 Task: Add a signature Haven Turner containing Have a great Thanksgiving Day, Haven Turner to email address softage.8@softage.net and add a label Cycling
Action: Mouse moved to (1166, 60)
Screenshot: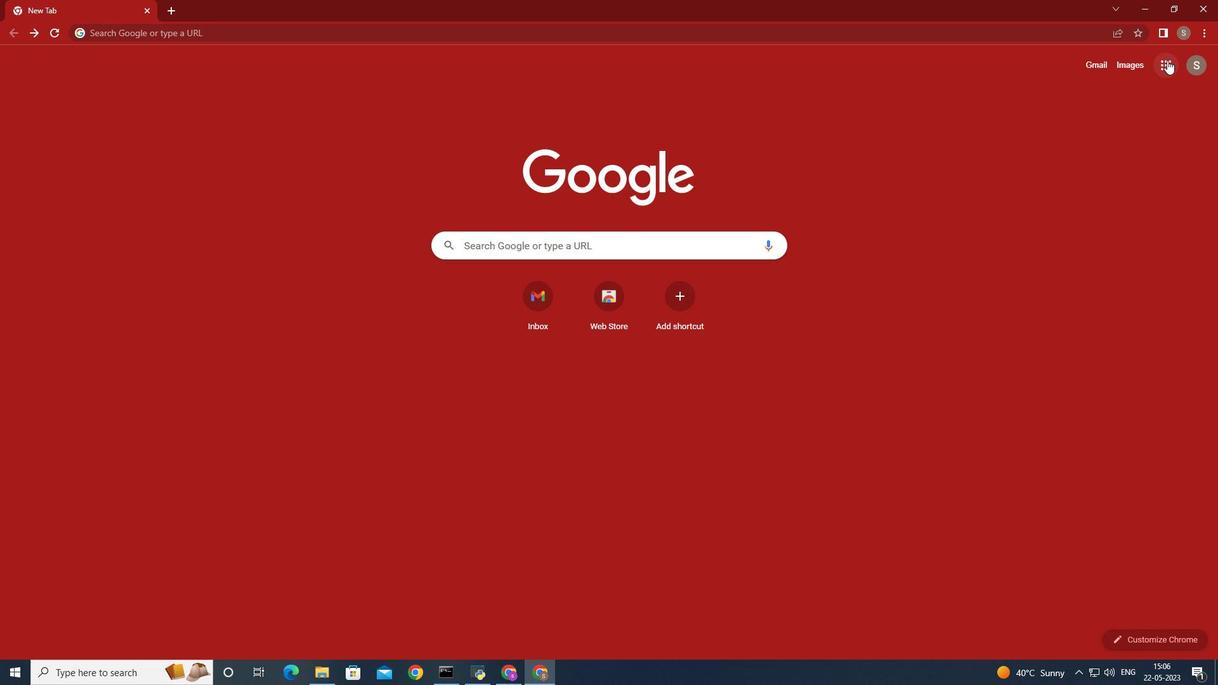 
Action: Mouse pressed left at (1166, 60)
Screenshot: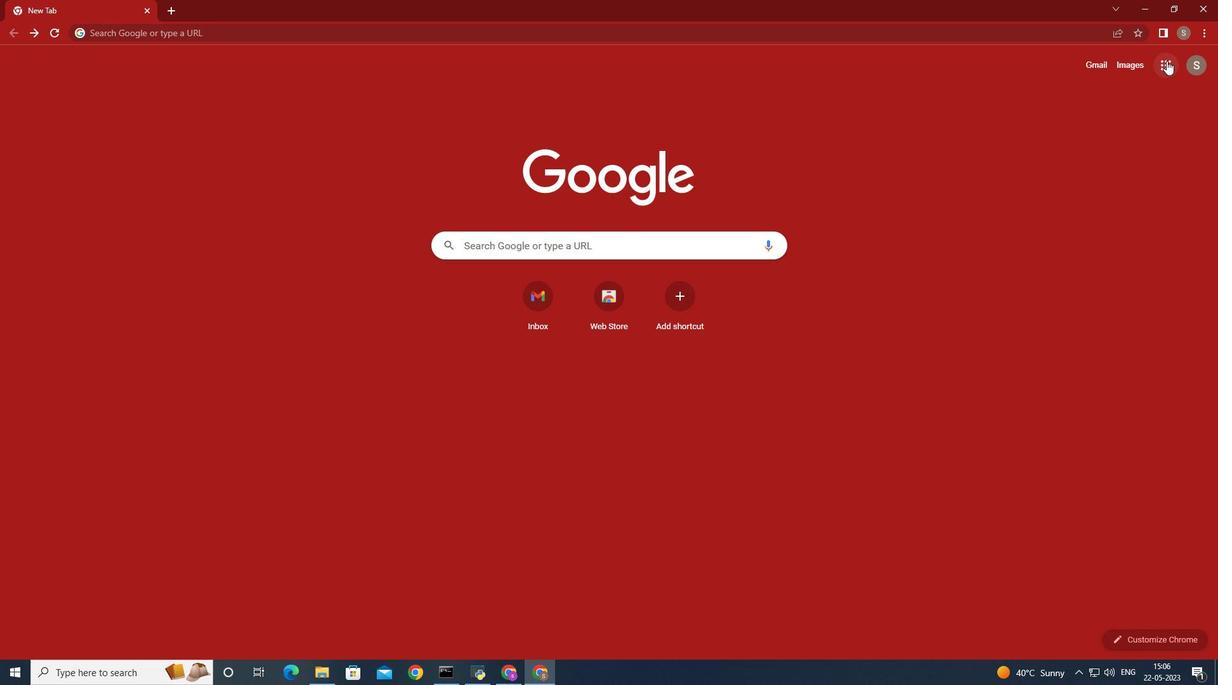 
Action: Mouse moved to (1118, 134)
Screenshot: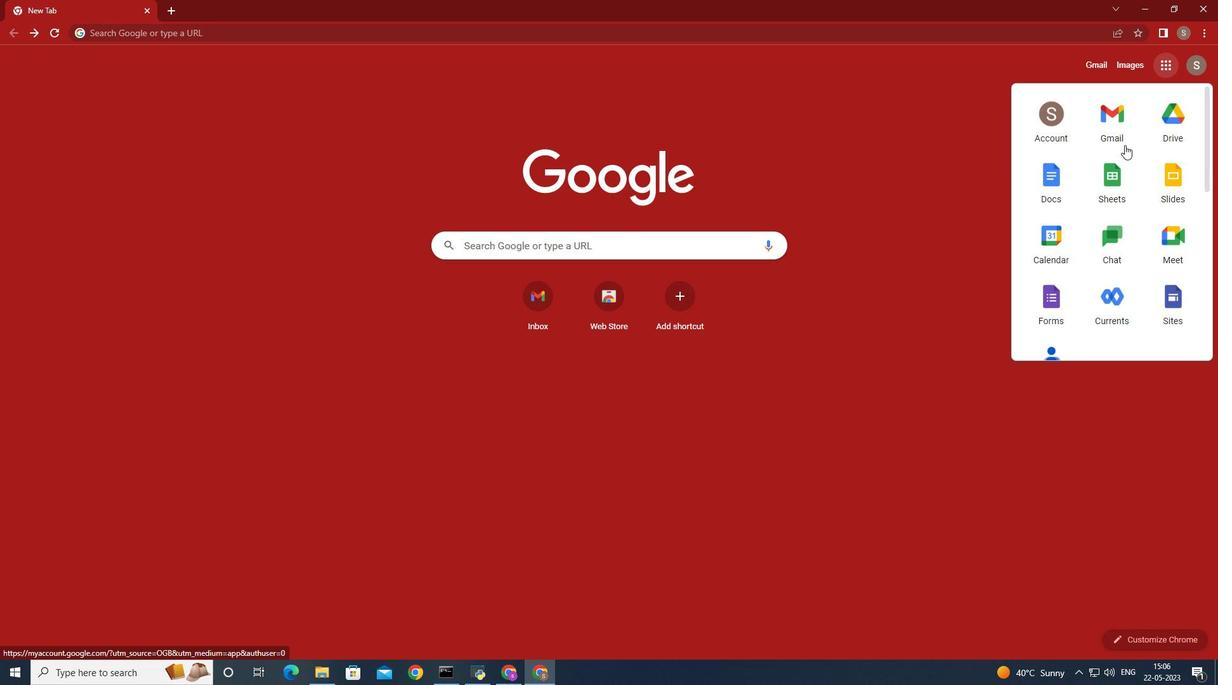 
Action: Mouse pressed left at (1118, 134)
Screenshot: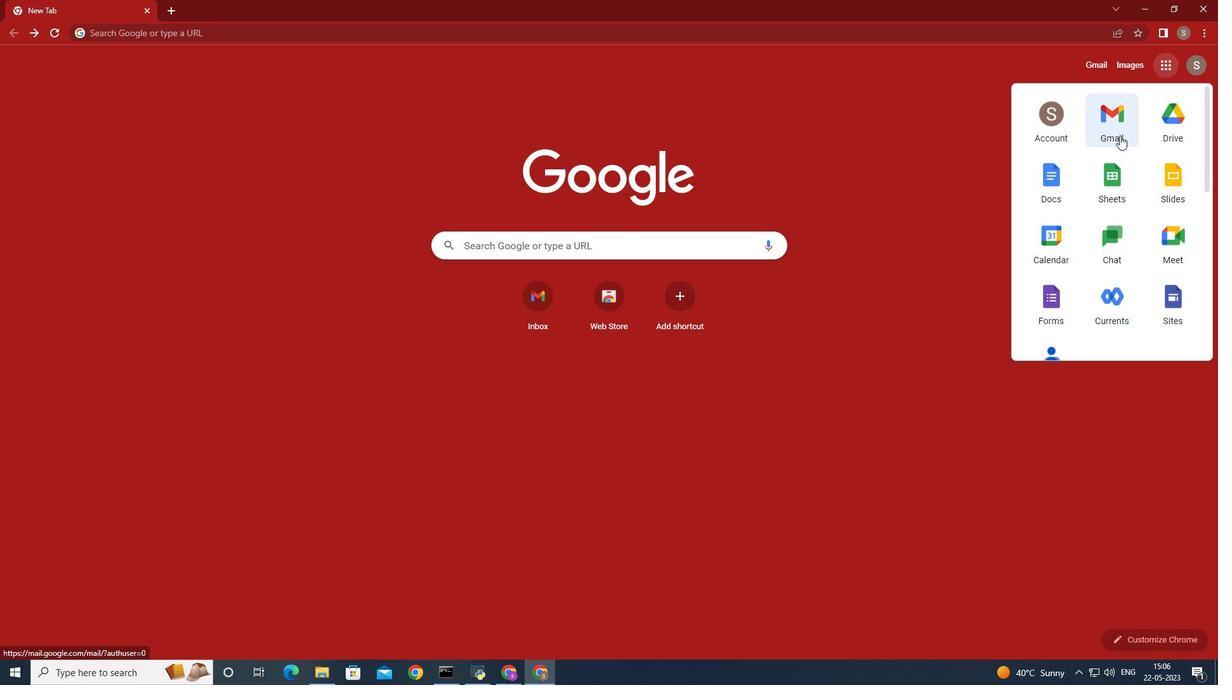 
Action: Mouse moved to (1079, 92)
Screenshot: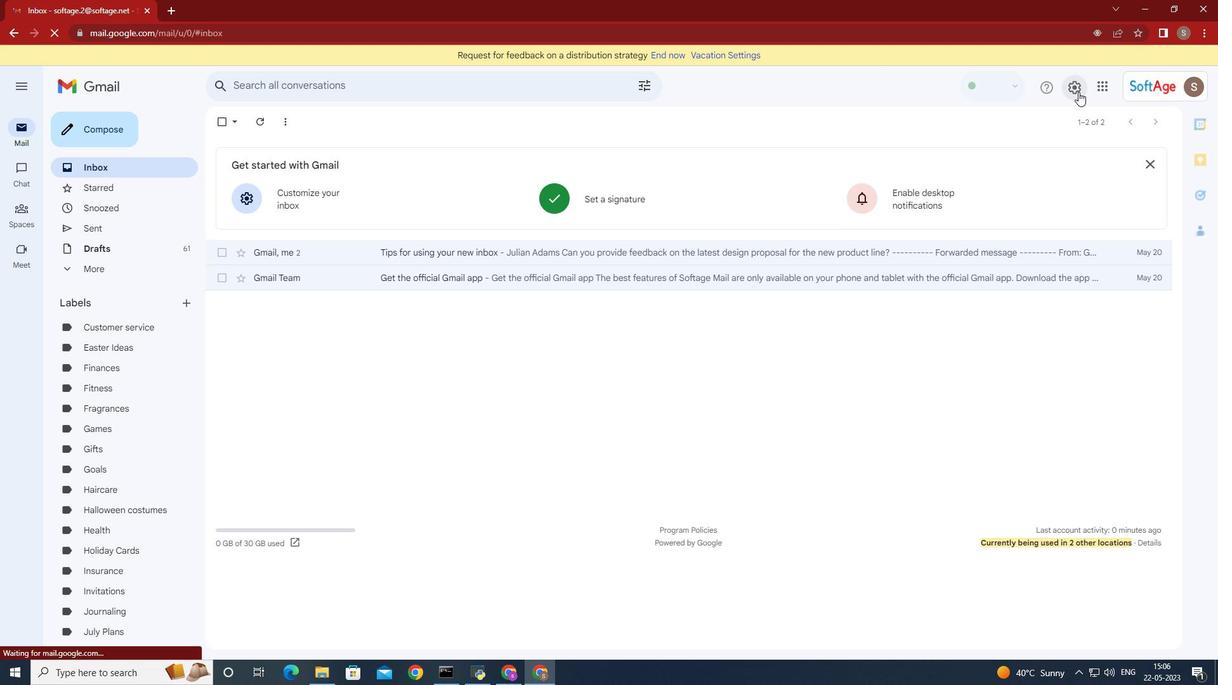 
Action: Mouse pressed left at (1079, 92)
Screenshot: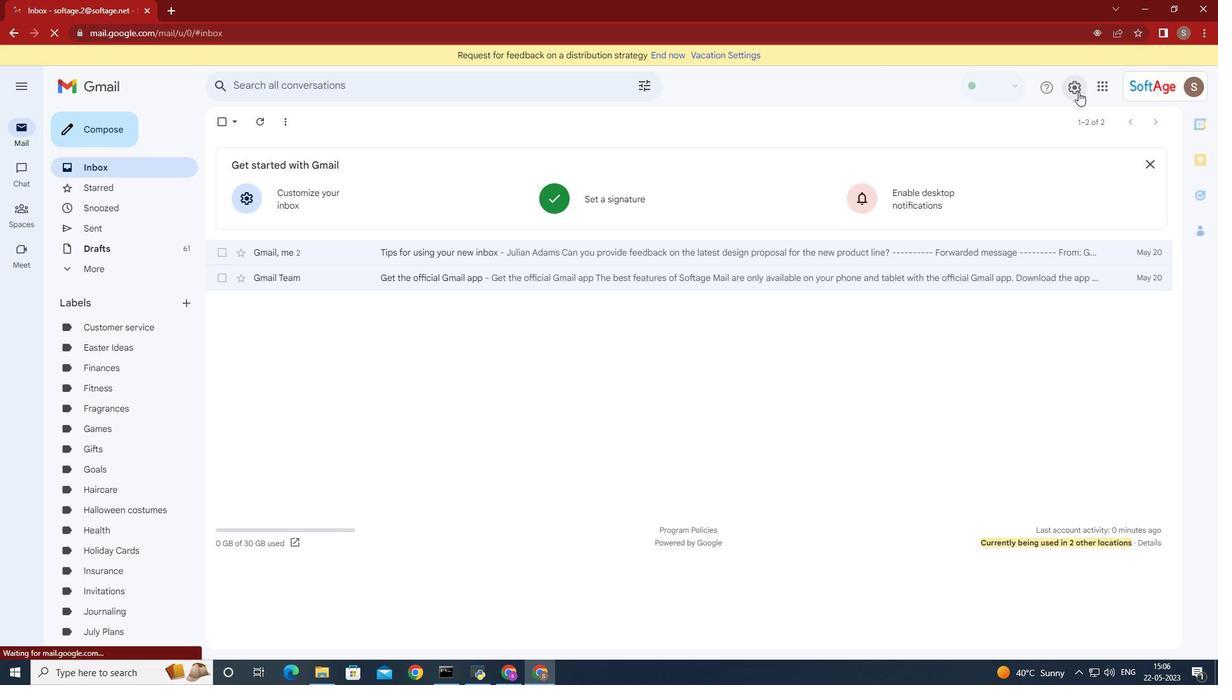 
Action: Mouse moved to (1098, 153)
Screenshot: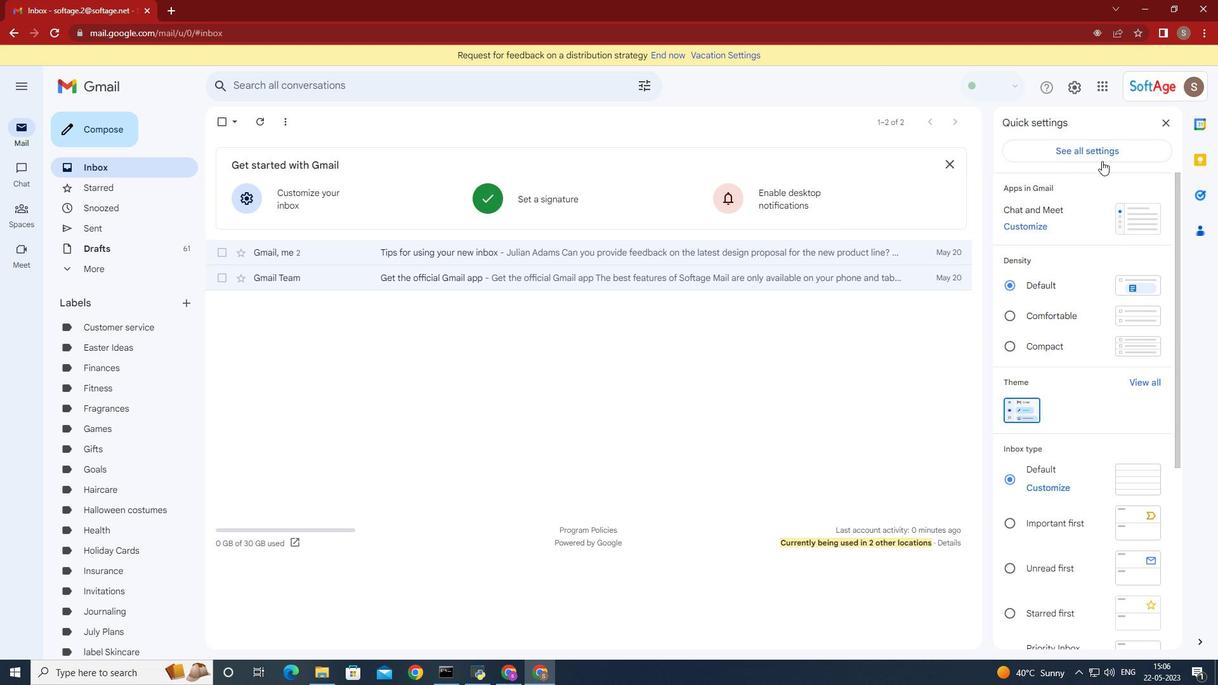 
Action: Mouse pressed left at (1098, 153)
Screenshot: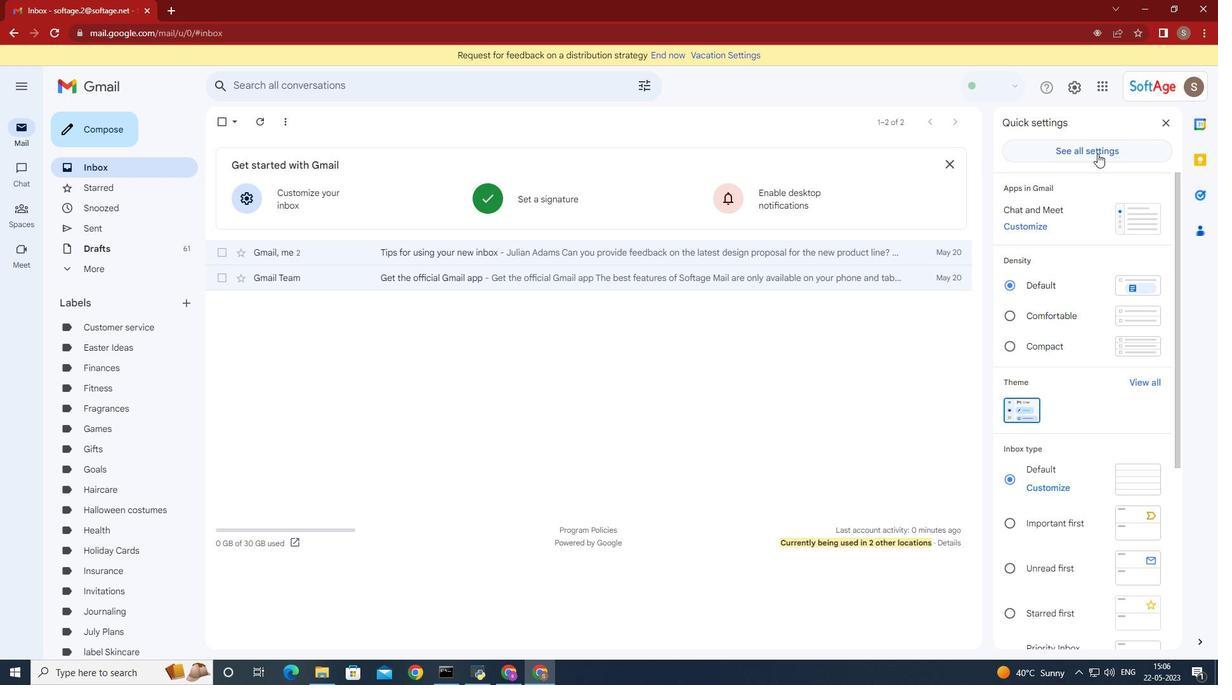 
Action: Mouse moved to (790, 234)
Screenshot: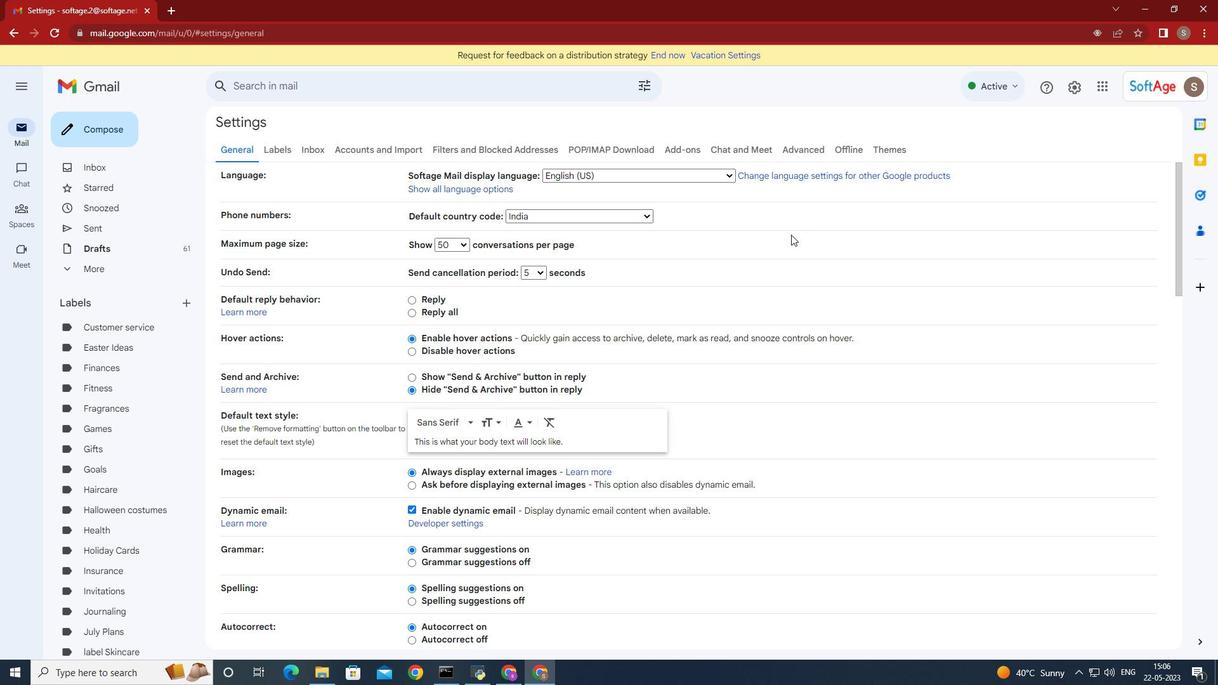 
Action: Mouse scrolled (790, 234) with delta (0, 0)
Screenshot: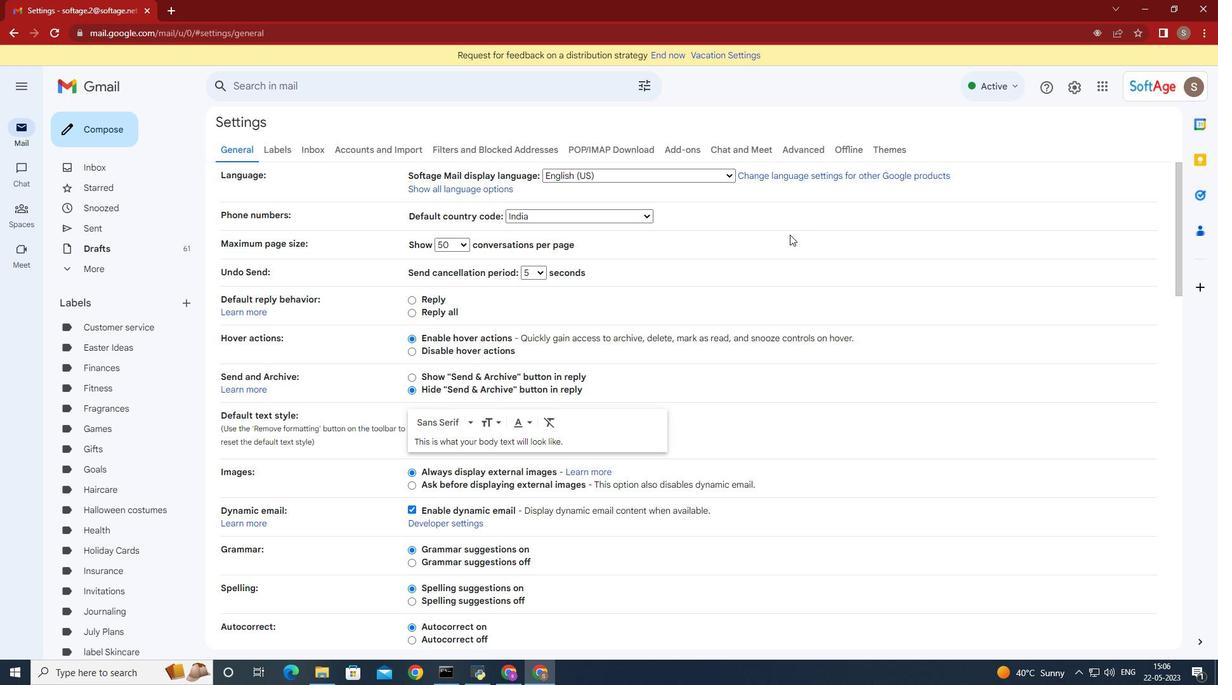 
Action: Mouse scrolled (790, 234) with delta (0, 0)
Screenshot: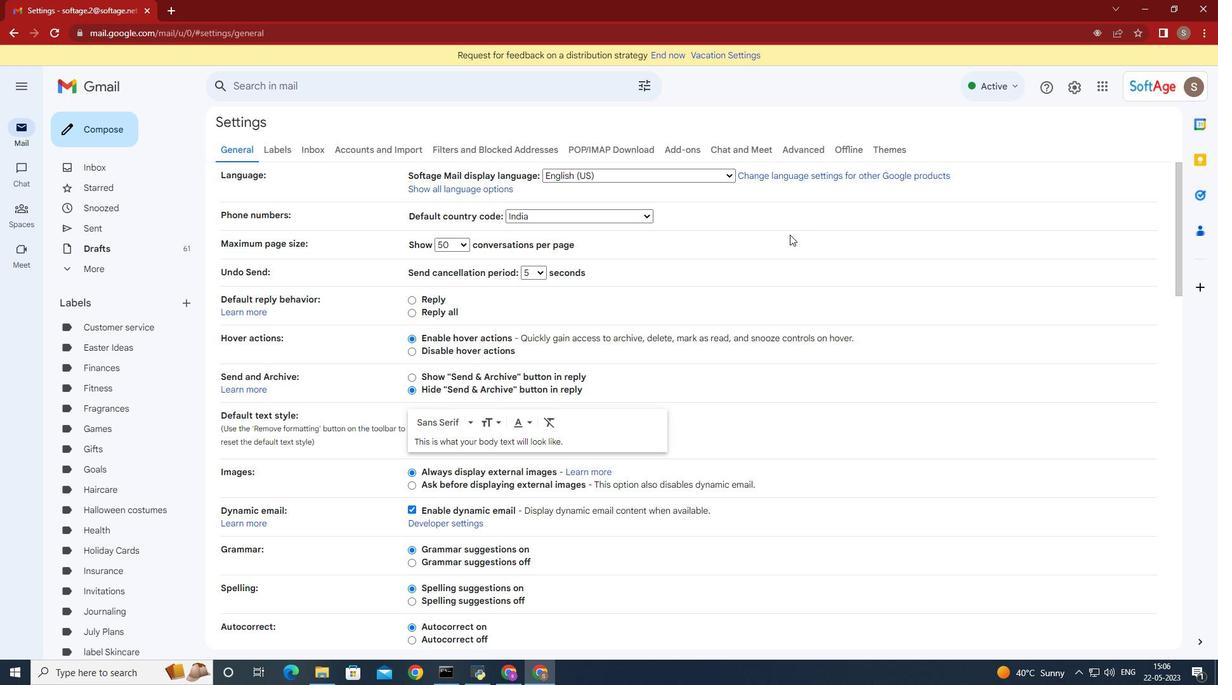 
Action: Mouse scrolled (790, 234) with delta (0, 0)
Screenshot: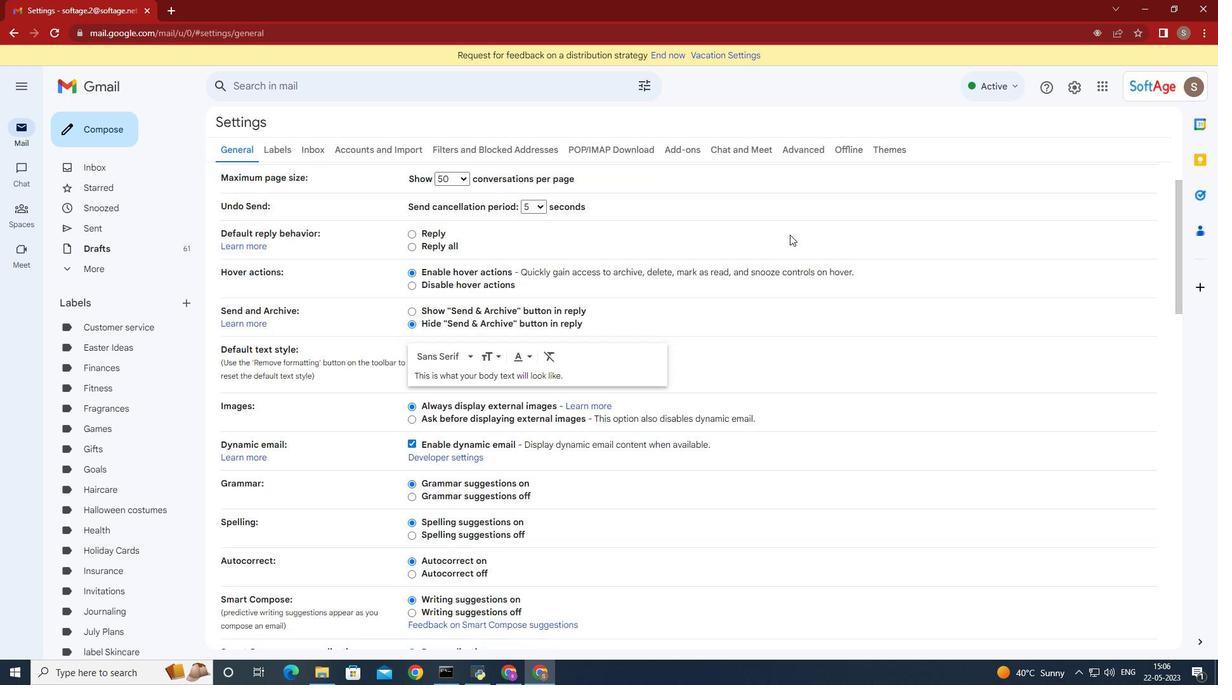 
Action: Mouse scrolled (790, 234) with delta (0, 0)
Screenshot: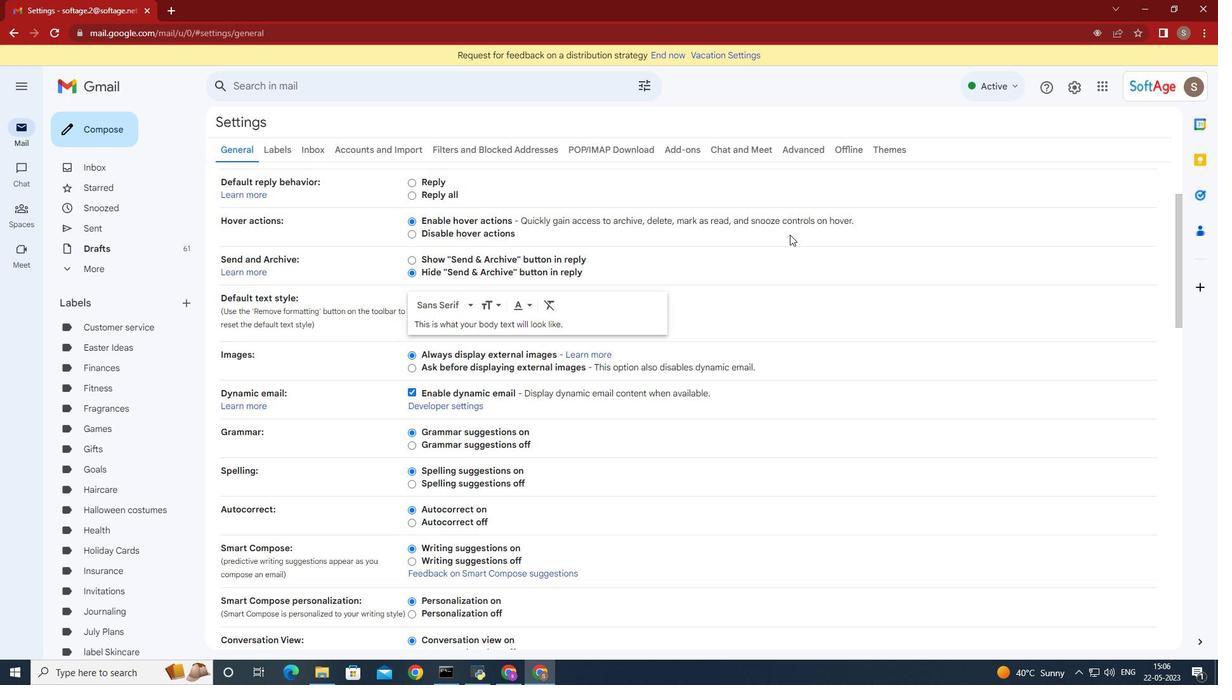 
Action: Mouse scrolled (790, 234) with delta (0, 0)
Screenshot: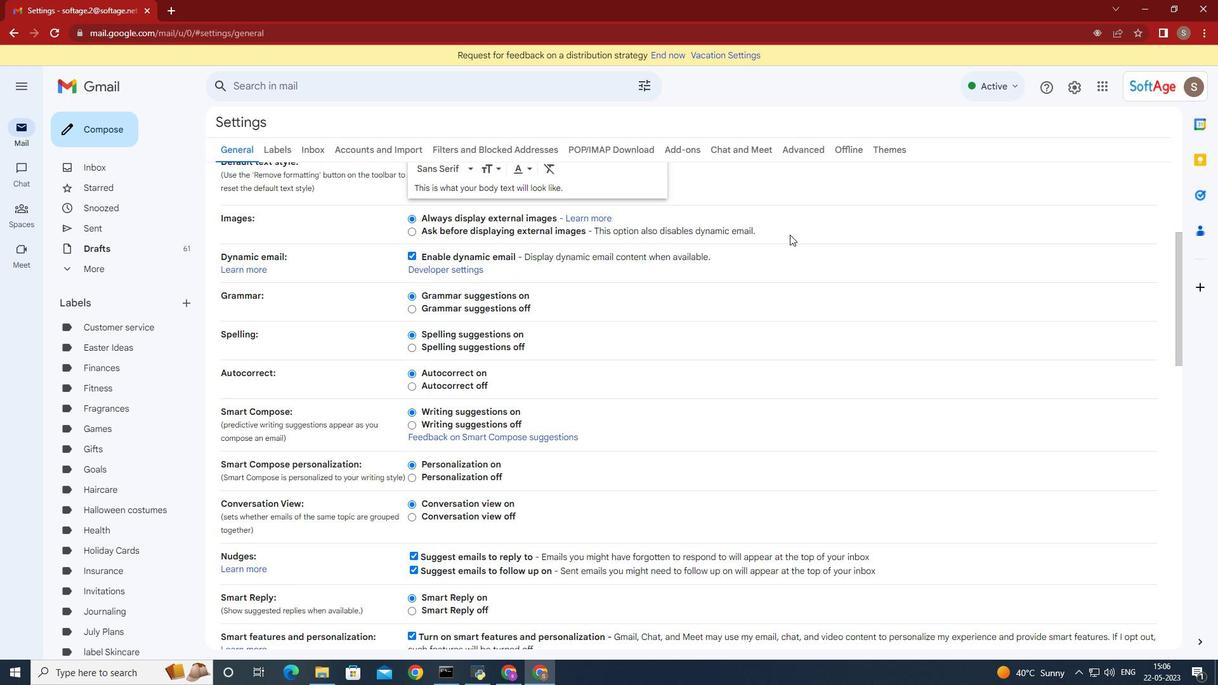 
Action: Mouse scrolled (790, 234) with delta (0, 0)
Screenshot: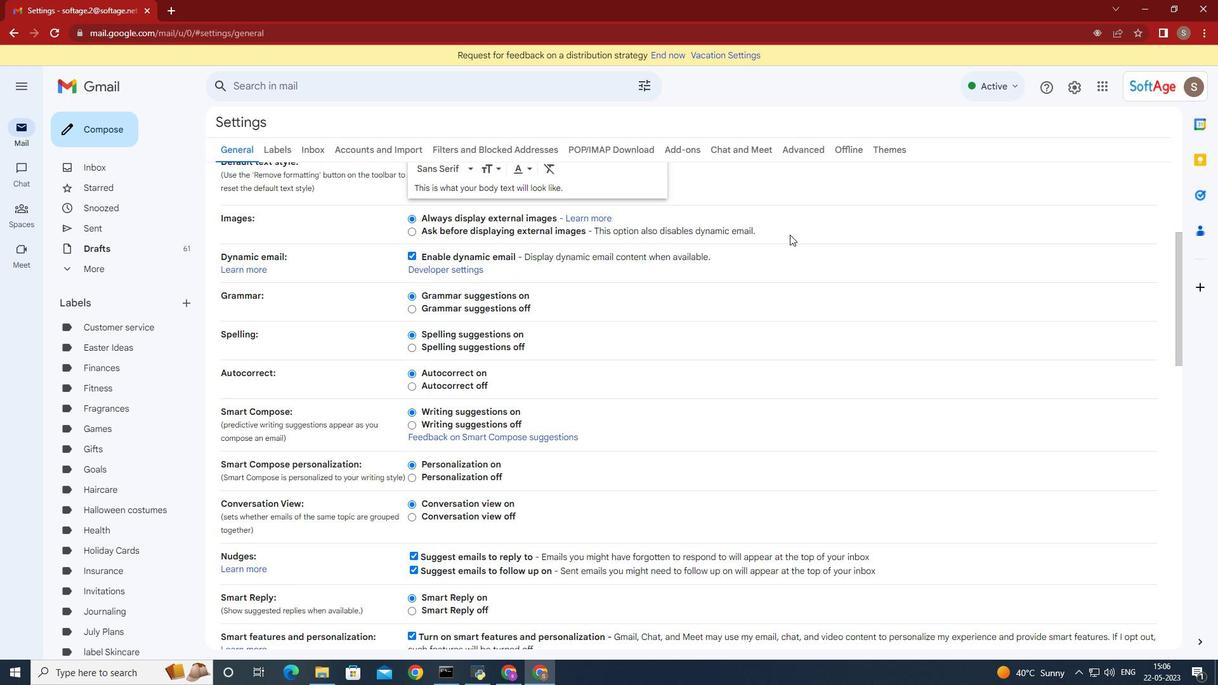 
Action: Mouse scrolled (790, 234) with delta (0, 0)
Screenshot: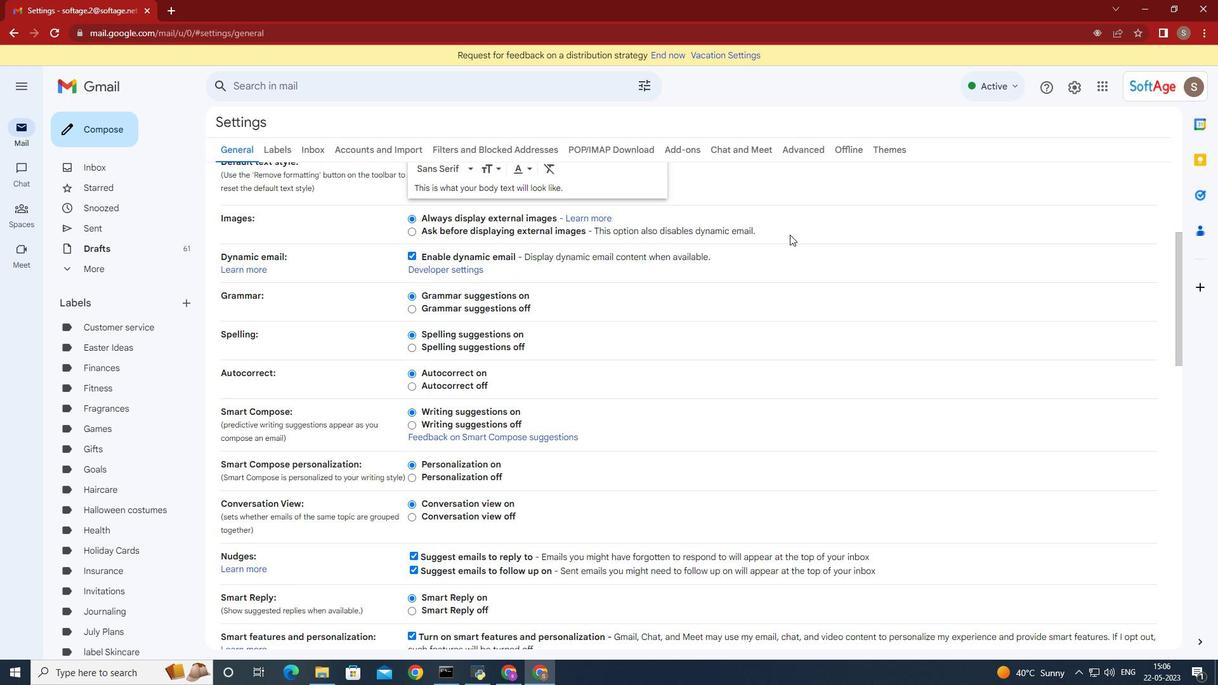 
Action: Mouse scrolled (790, 234) with delta (0, 0)
Screenshot: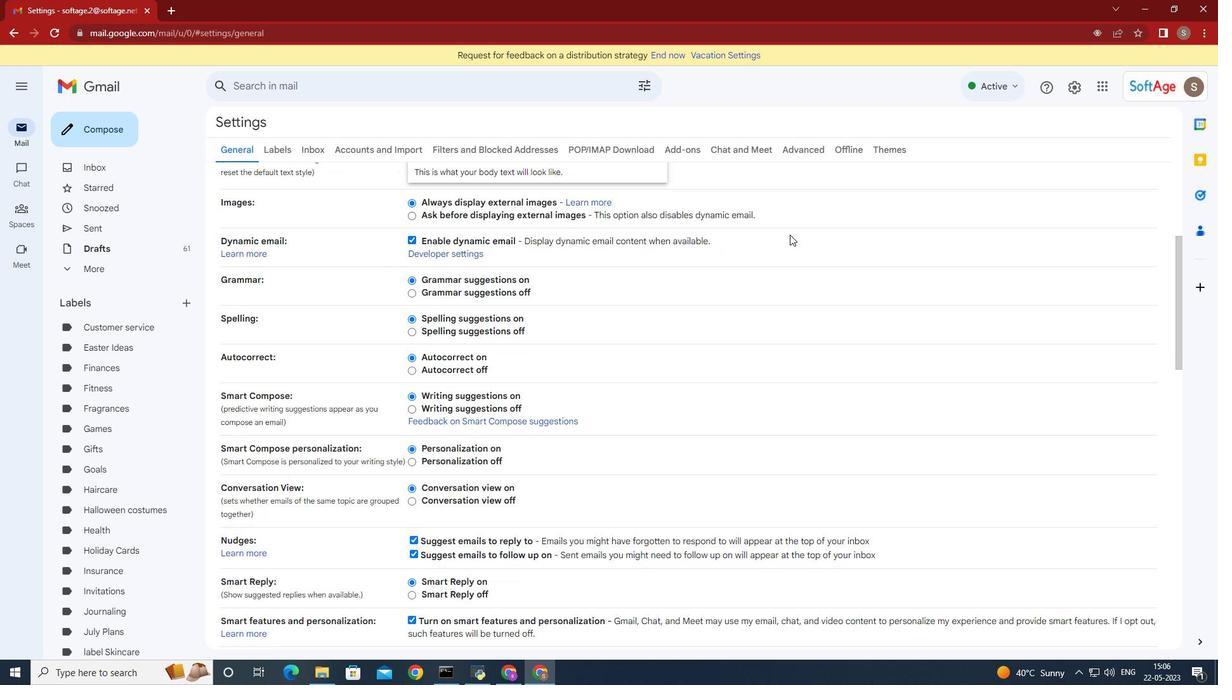 
Action: Mouse scrolled (790, 234) with delta (0, 0)
Screenshot: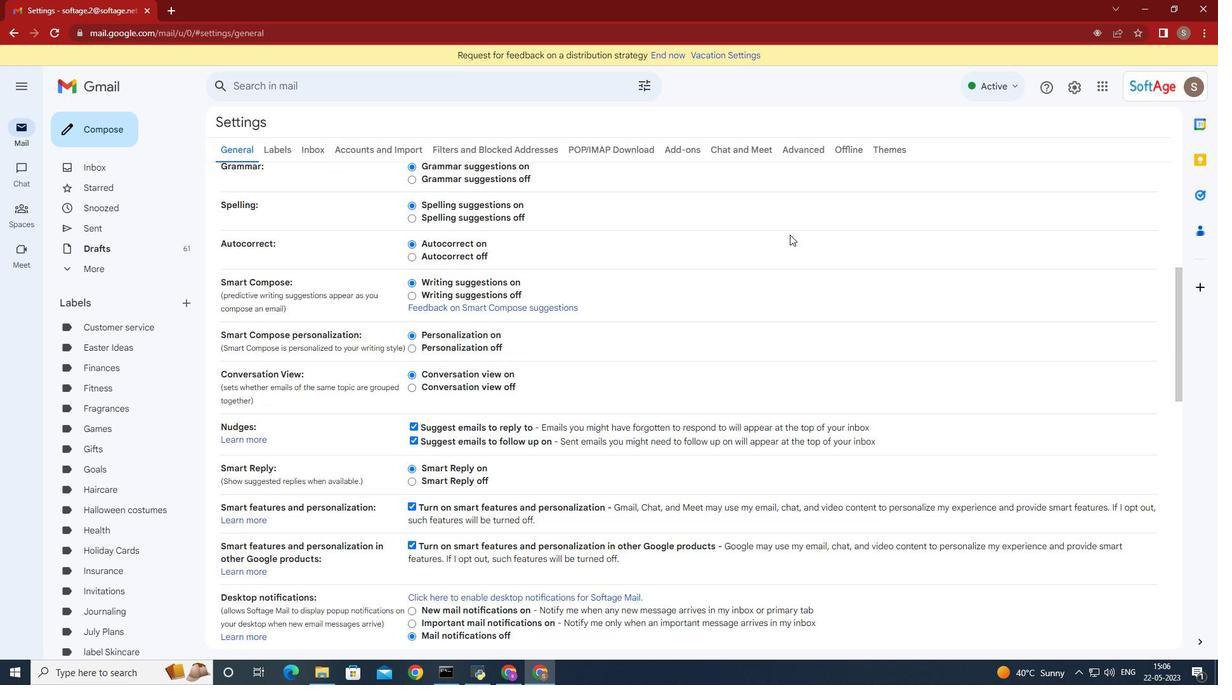 
Action: Mouse scrolled (790, 234) with delta (0, 0)
Screenshot: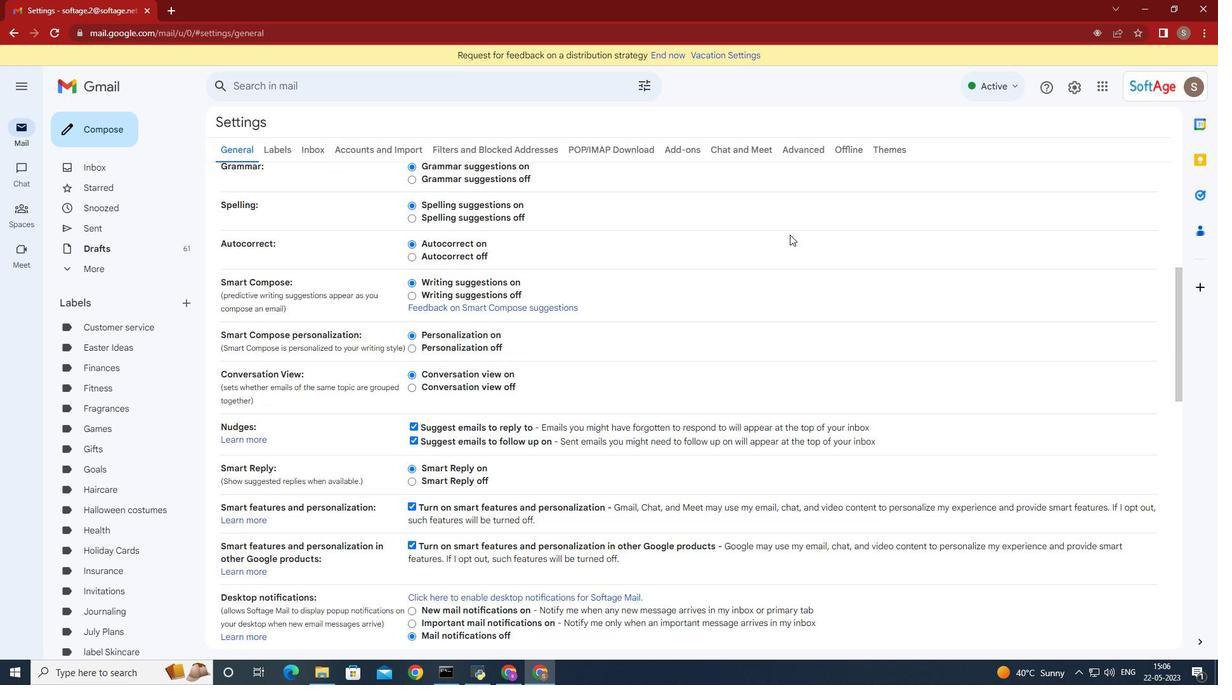 
Action: Mouse scrolled (790, 234) with delta (0, 0)
Screenshot: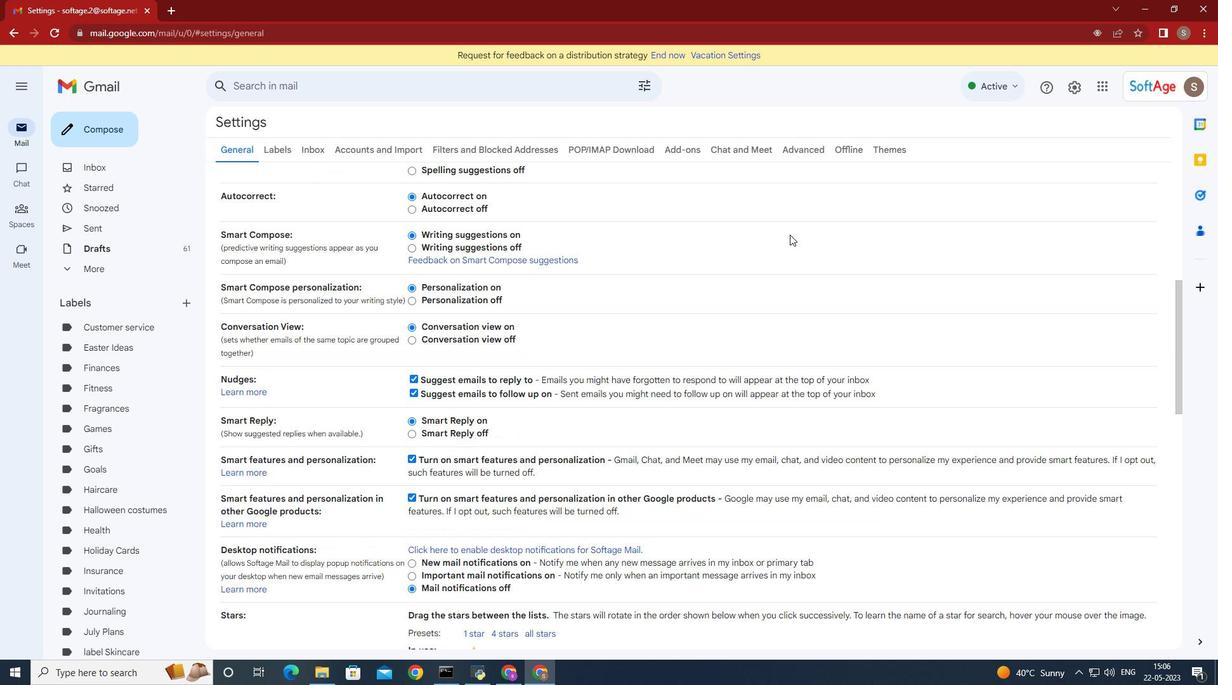 
Action: Mouse moved to (790, 236)
Screenshot: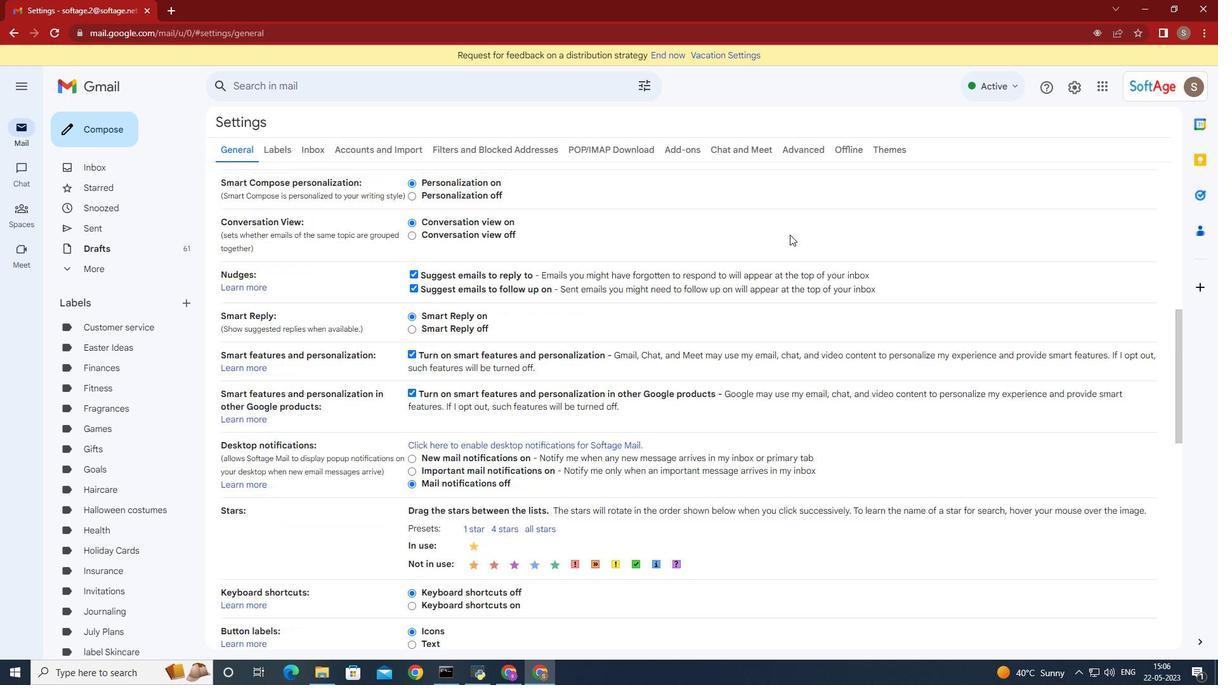 
Action: Mouse scrolled (790, 235) with delta (0, 0)
Screenshot: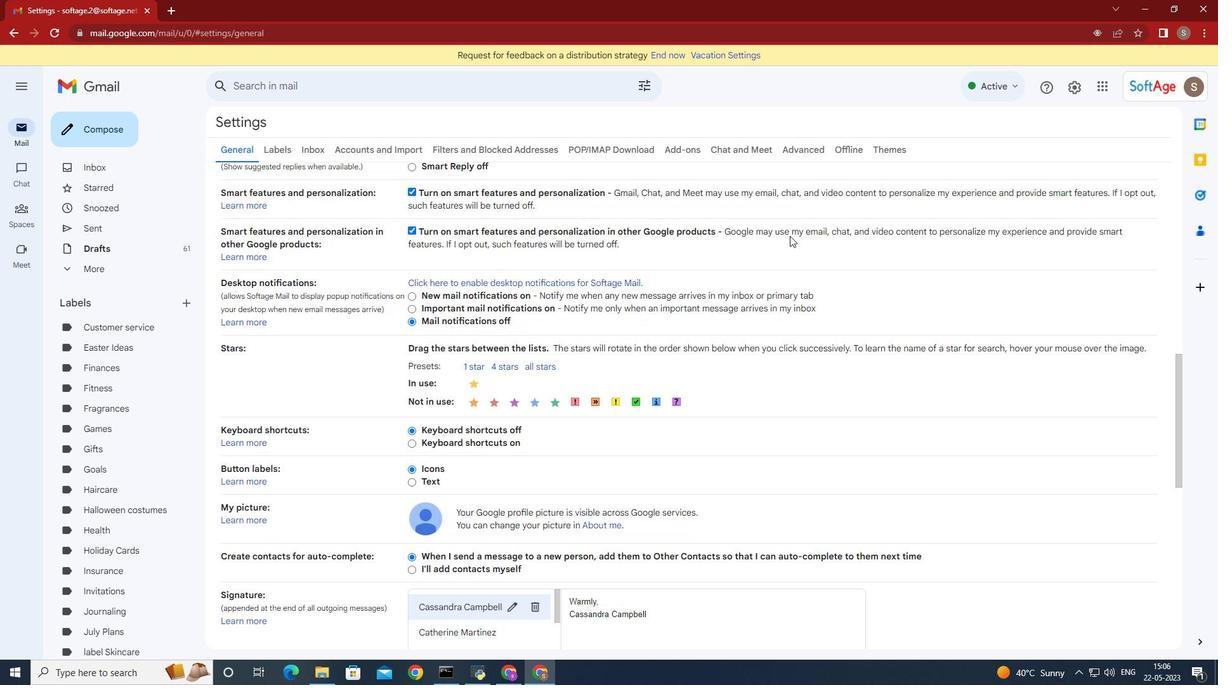 
Action: Mouse scrolled (790, 235) with delta (0, 0)
Screenshot: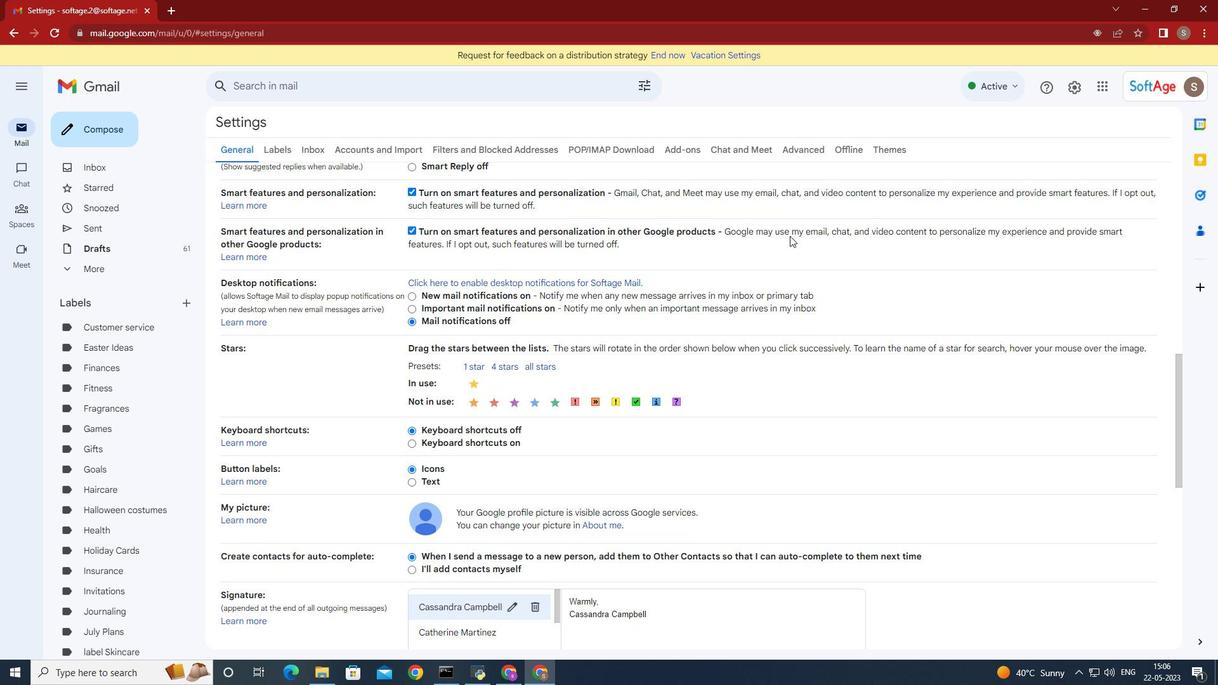 
Action: Mouse scrolled (790, 235) with delta (0, 0)
Screenshot: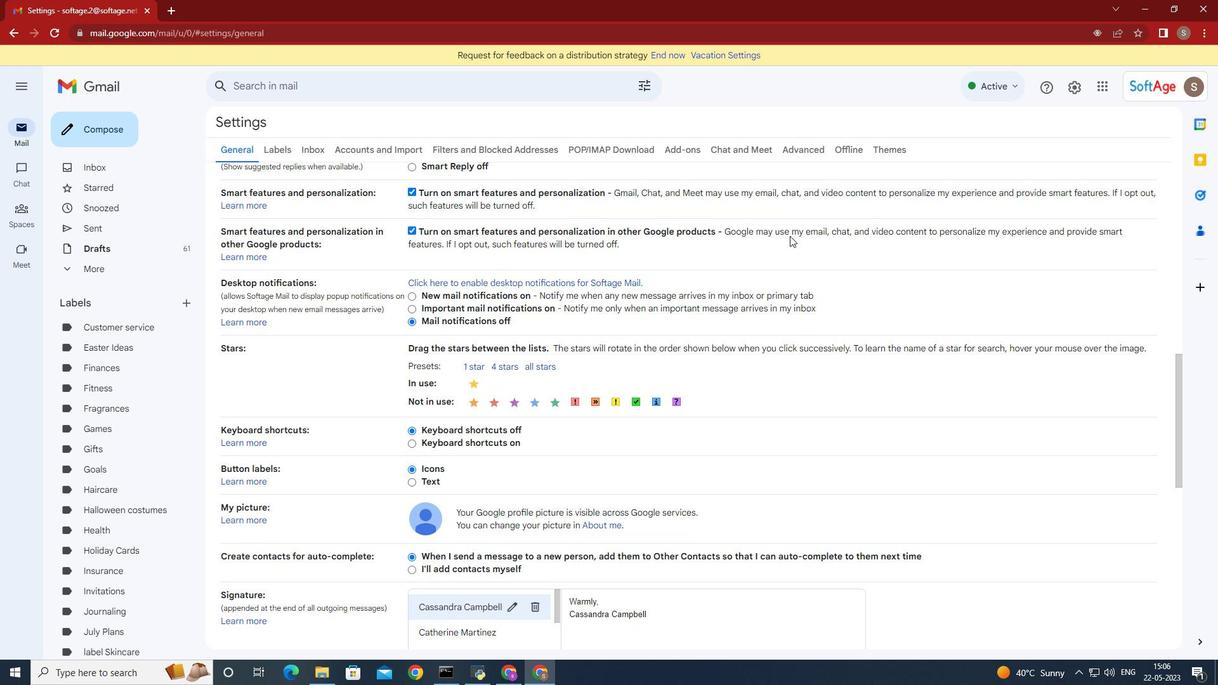 
Action: Mouse scrolled (790, 235) with delta (0, 0)
Screenshot: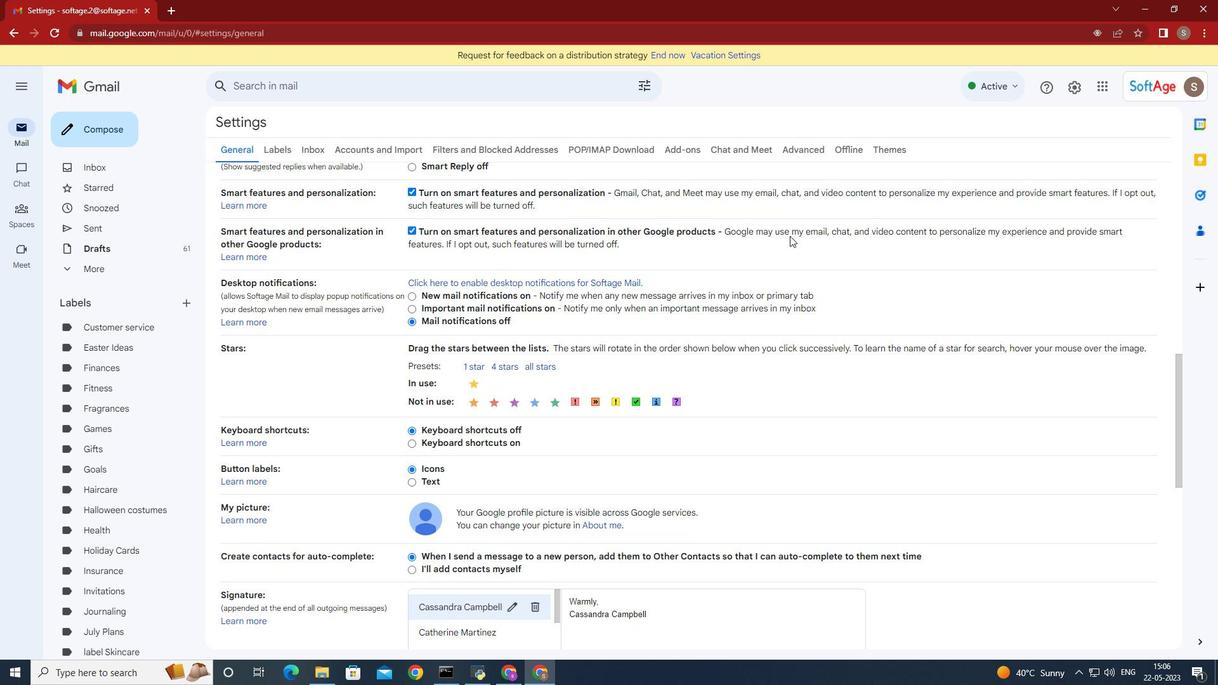 
Action: Mouse scrolled (790, 235) with delta (0, 0)
Screenshot: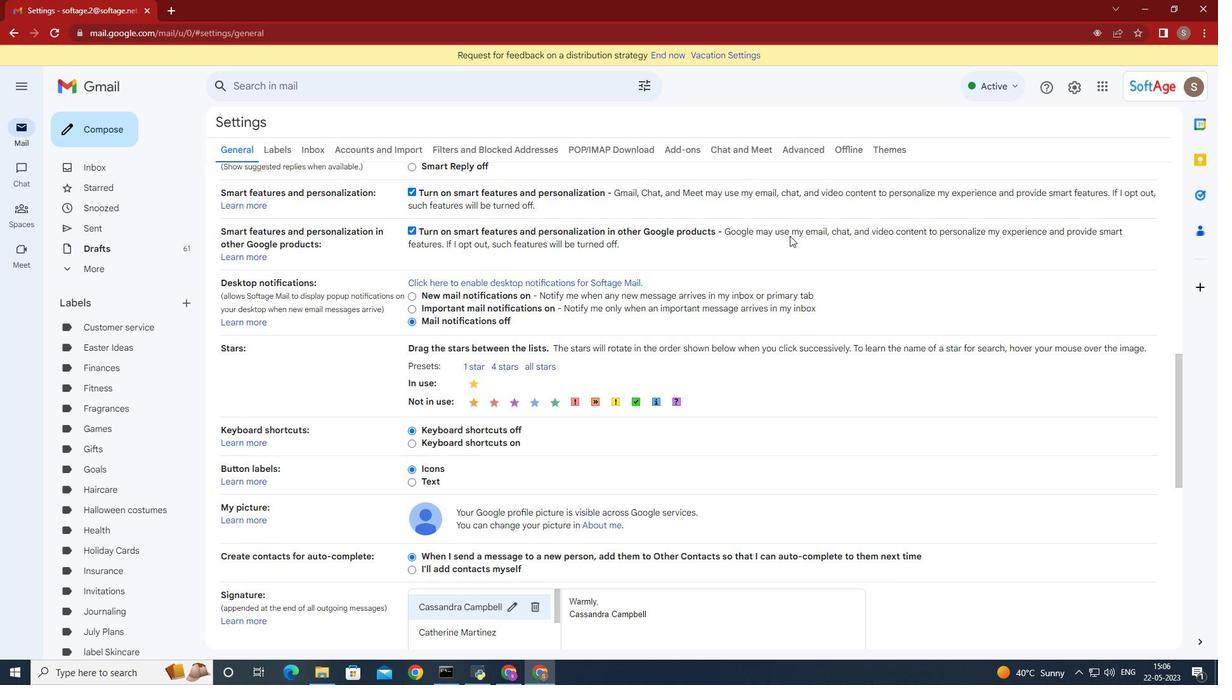 
Action: Mouse scrolled (790, 235) with delta (0, 0)
Screenshot: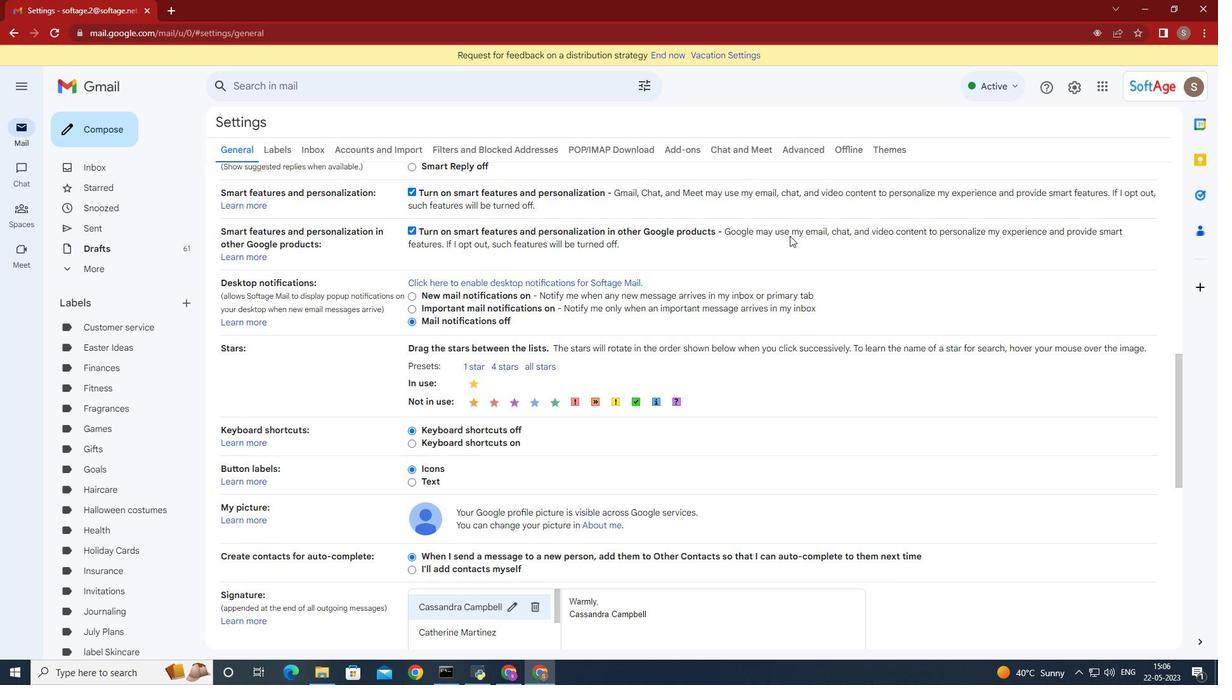 
Action: Mouse scrolled (790, 235) with delta (0, 0)
Screenshot: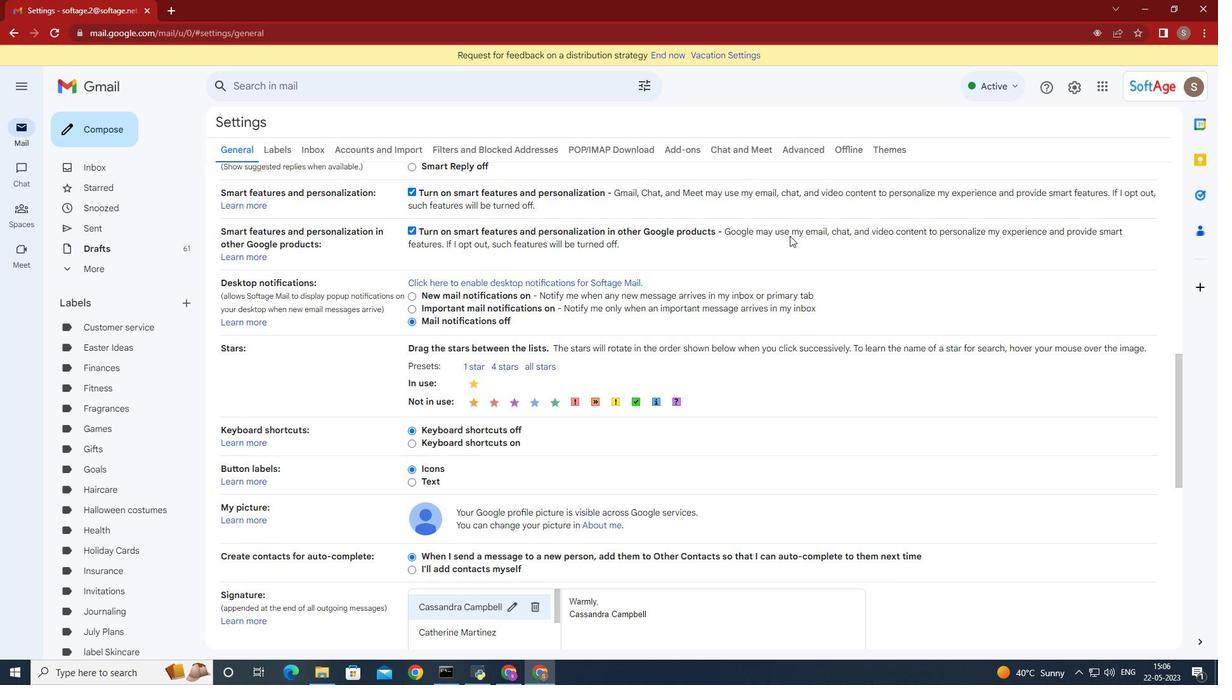 
Action: Mouse moved to (507, 266)
Screenshot: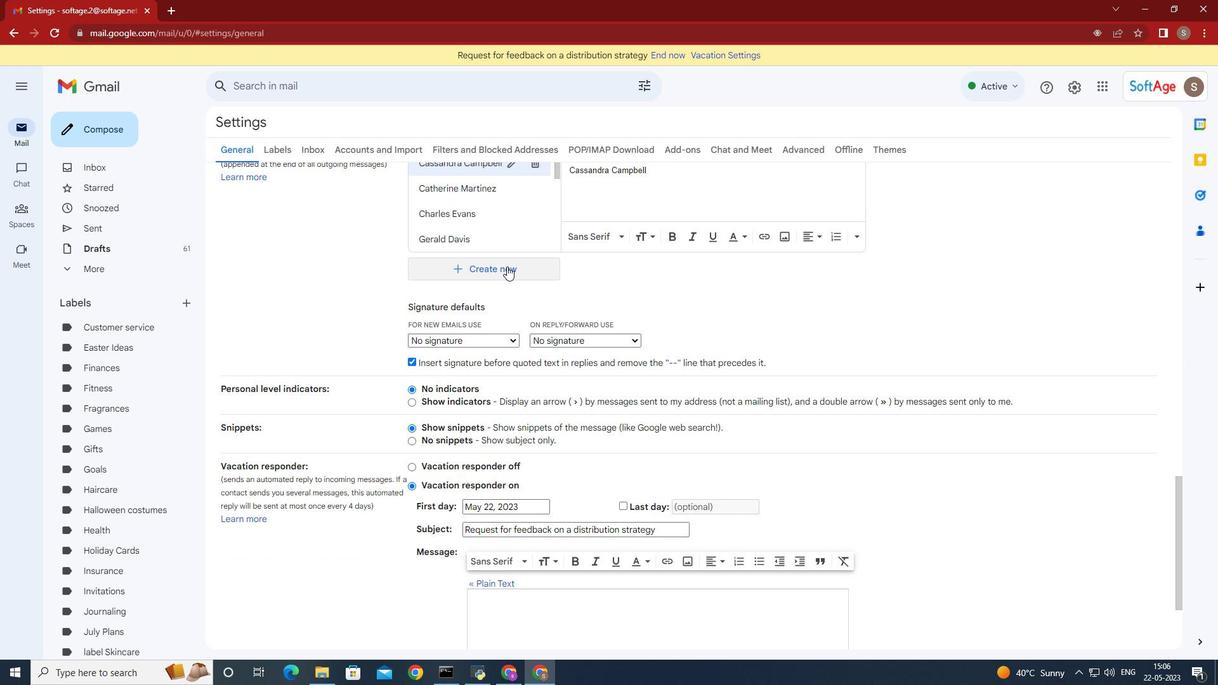 
Action: Mouse pressed left at (507, 266)
Screenshot: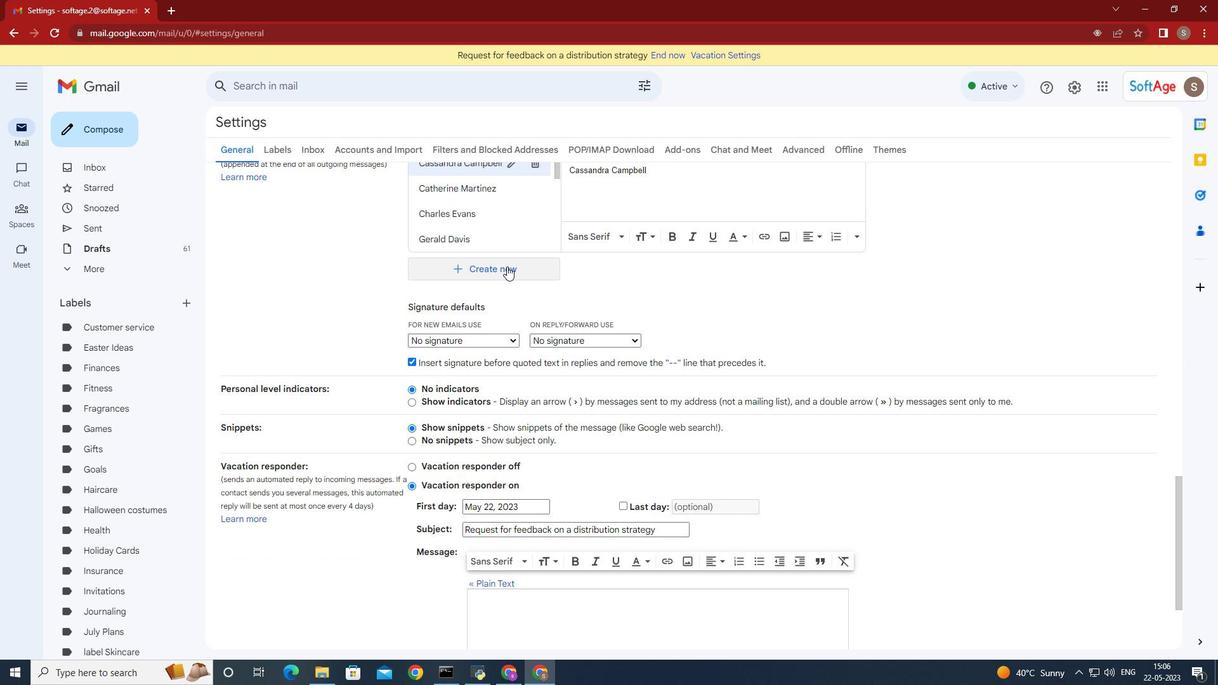 
Action: Mouse moved to (554, 287)
Screenshot: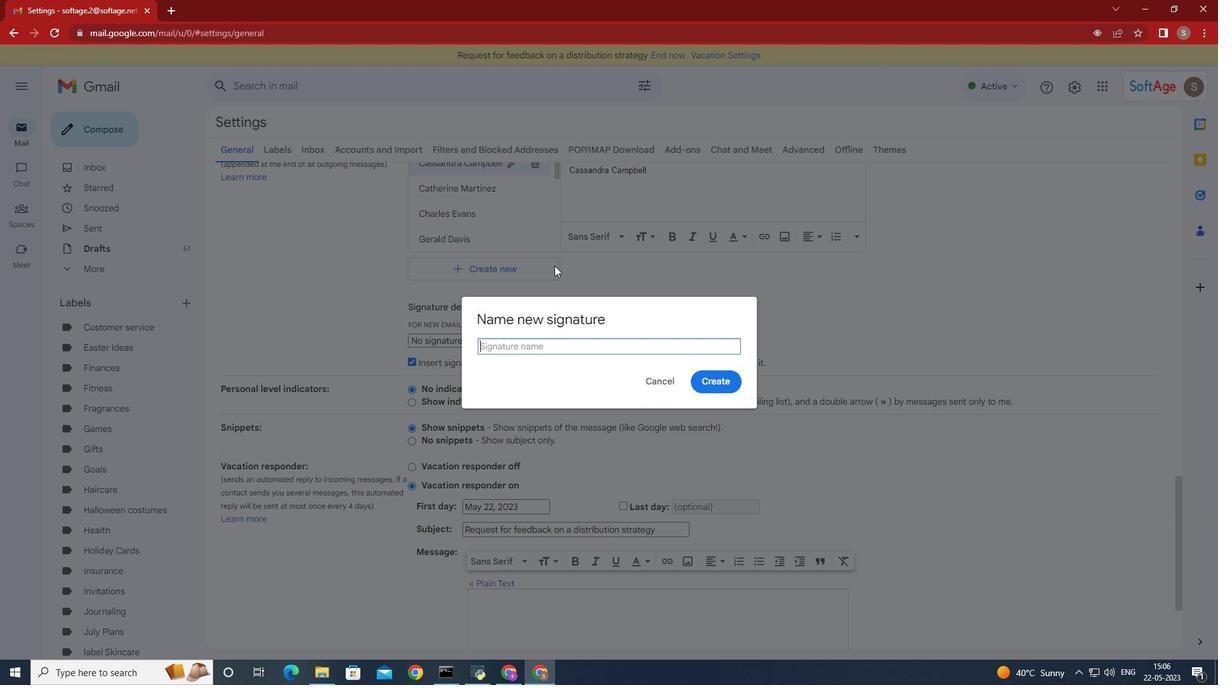 
Action: Key pressed <Key.shift><Key.shift><Key.shift><Key.shift>Haven<Key.space><Key.shift><Key.shift>Turner
Screenshot: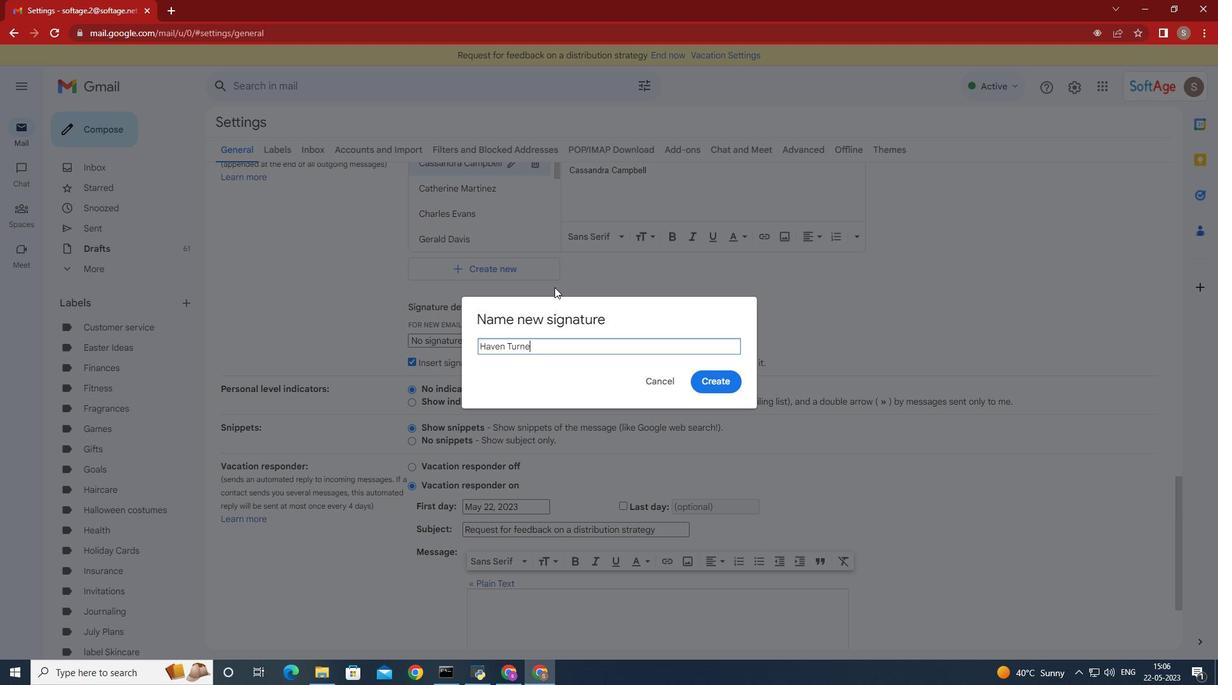 
Action: Mouse moved to (718, 386)
Screenshot: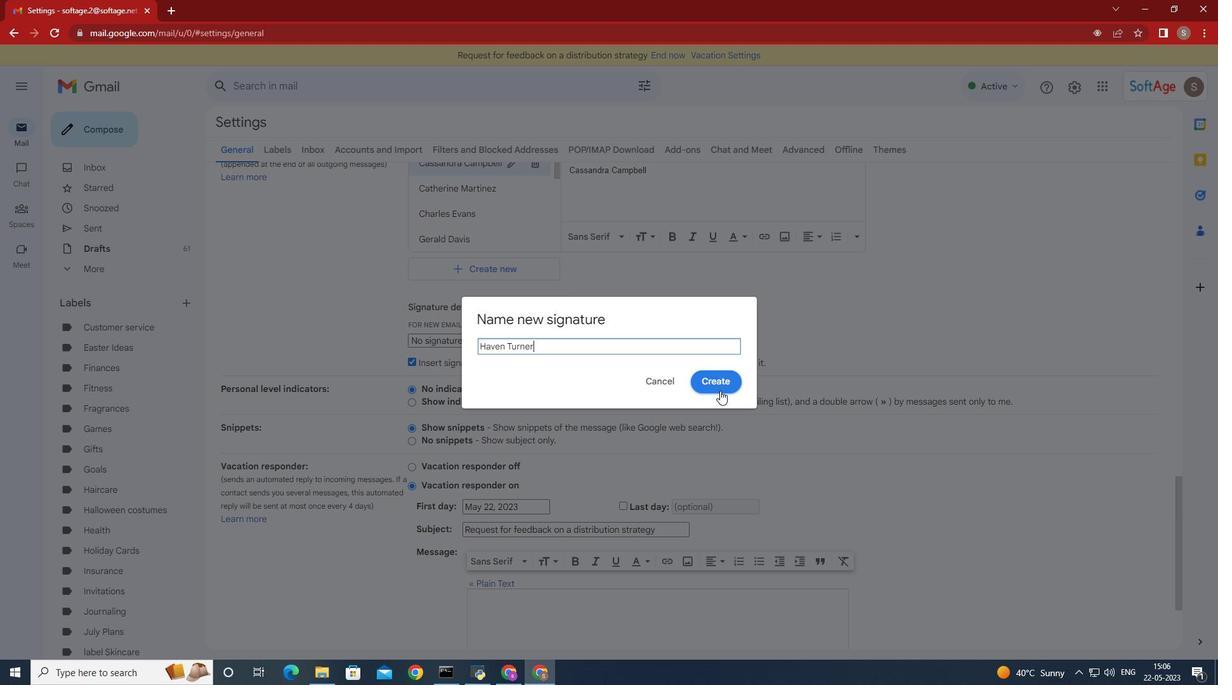
Action: Mouse pressed left at (718, 386)
Screenshot: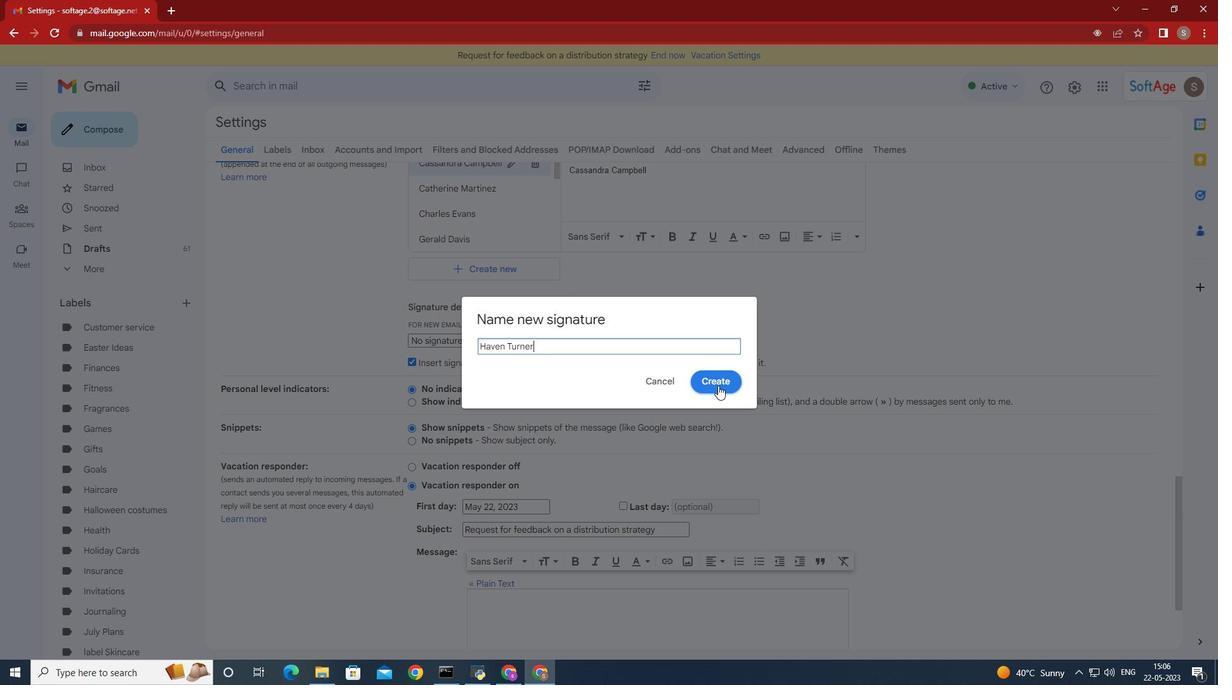 
Action: Mouse moved to (717, 386)
Screenshot: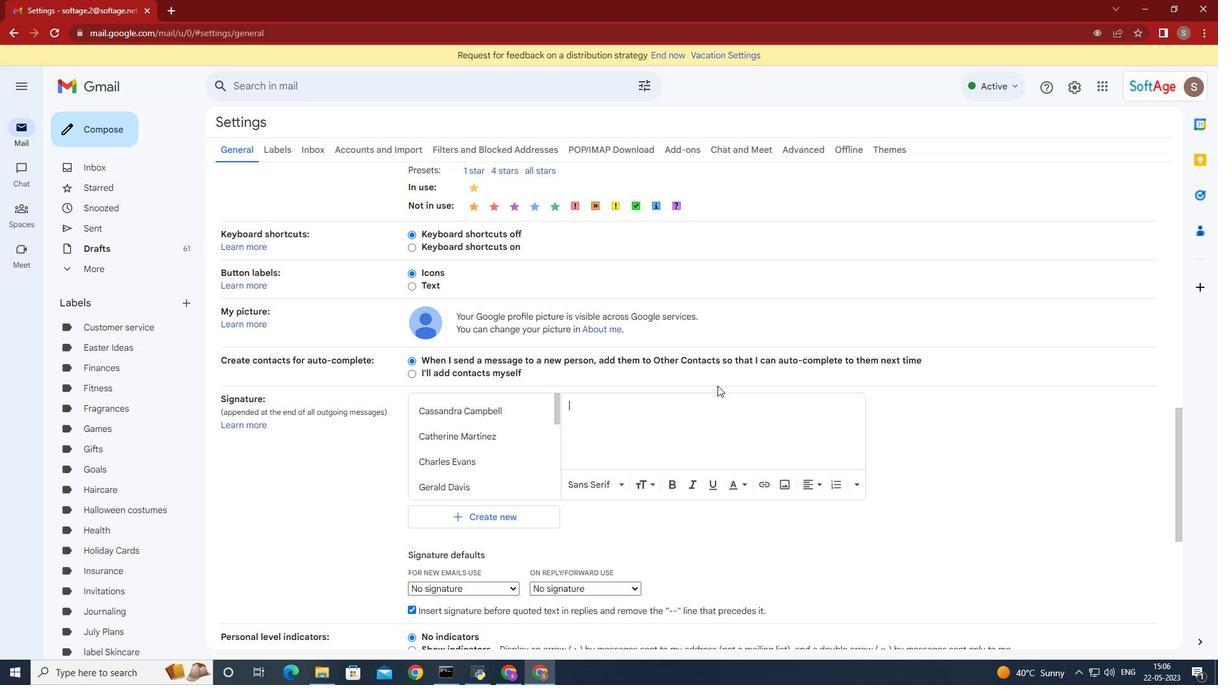 
Action: Key pressed <Key.shift><Key.shift>Have<Key.space>a<Key.space>great<Key.space><Key.shift>Thanks<Key.space>giving<Key.space><Key.shift>Day,<Key.enter><Key.shift><Key.shift><Key.shift><Key.shift><Key.shift><Key.shift><Key.shift><Key.shift><Key.shift><Key.shift><Key.shift>Haven<Key.space><Key.shift>Turner
Screenshot: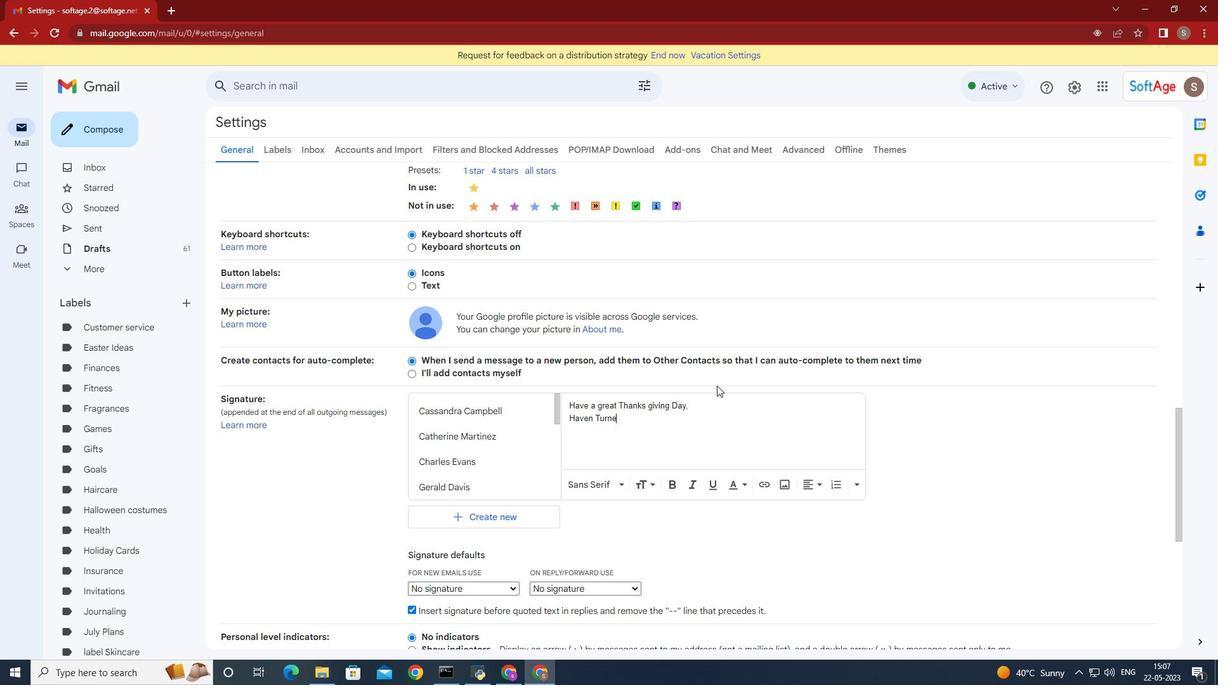 
Action: Mouse moved to (714, 415)
Screenshot: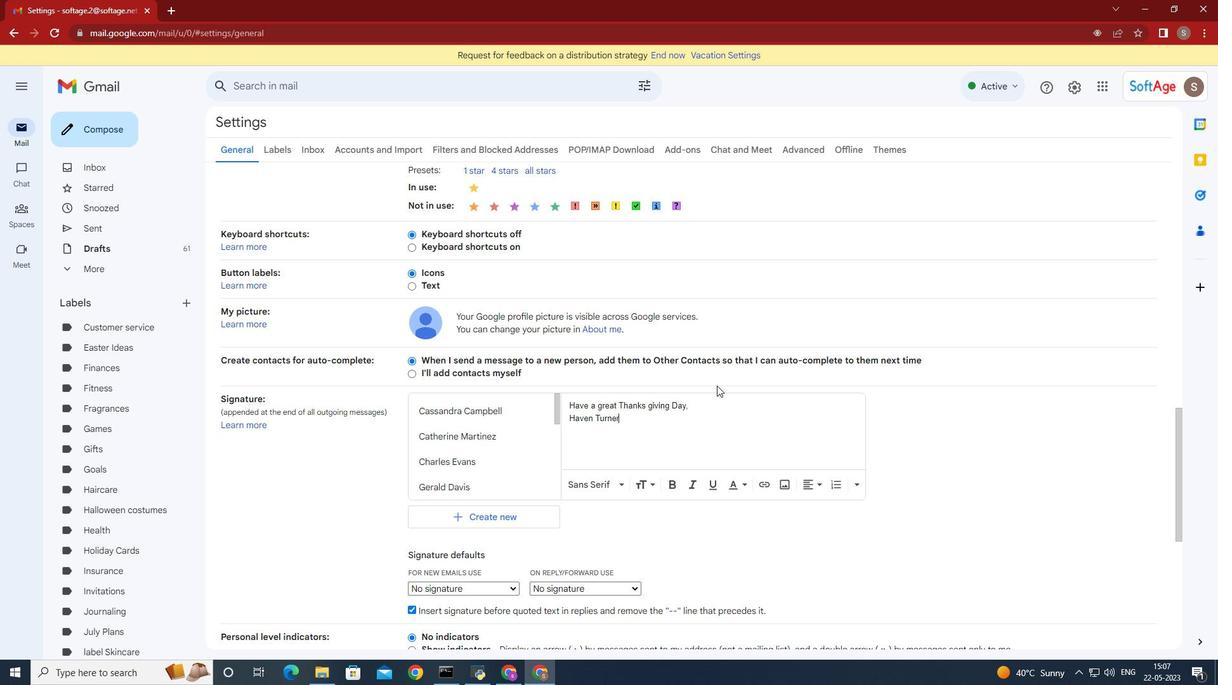 
Action: Mouse scrolled (714, 415) with delta (0, 0)
Screenshot: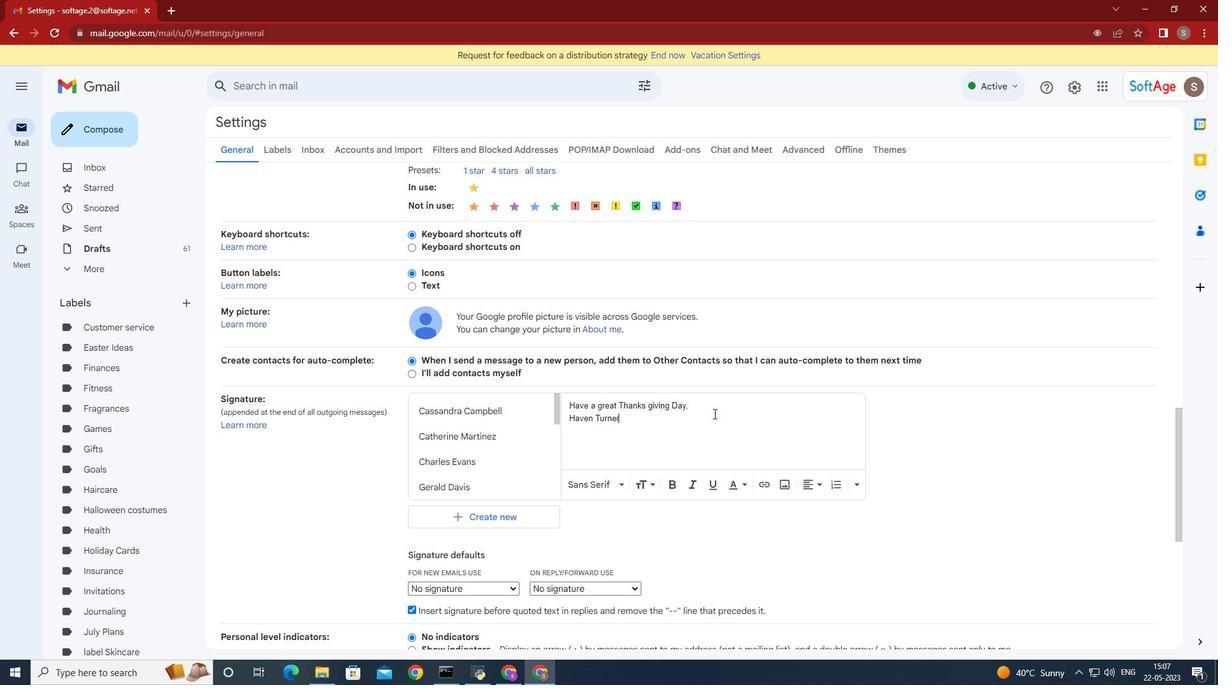 
Action: Mouse moved to (714, 415)
Screenshot: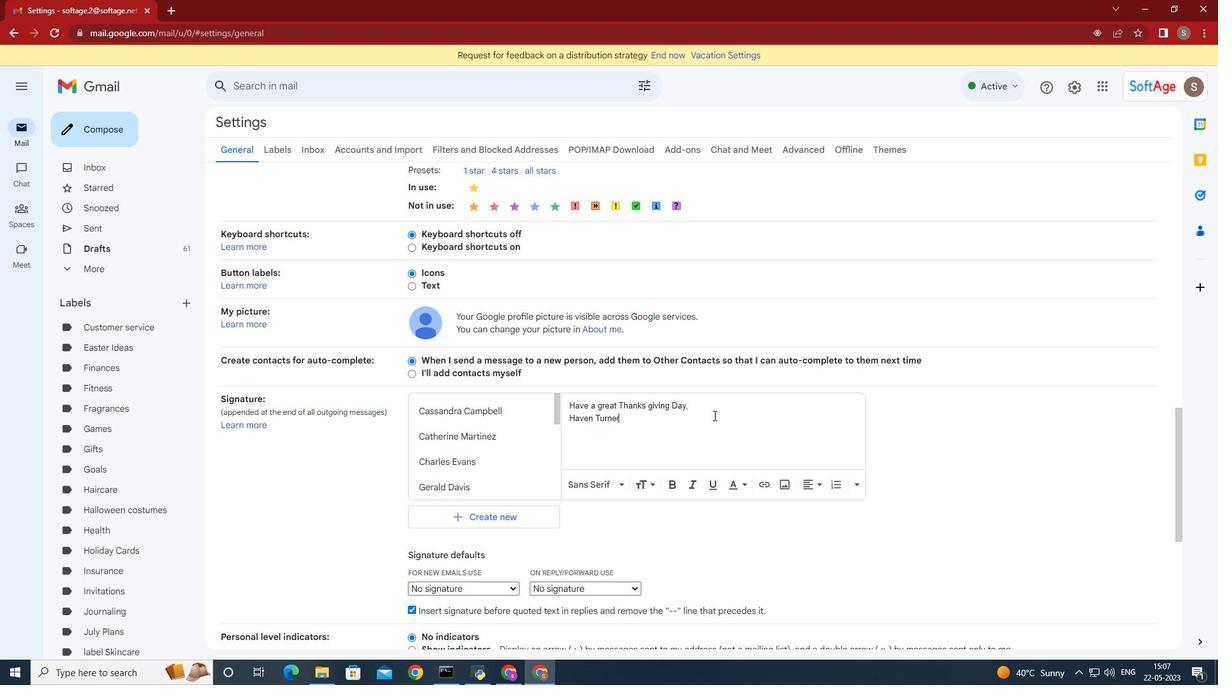 
Action: Mouse scrolled (714, 415) with delta (0, 0)
Screenshot: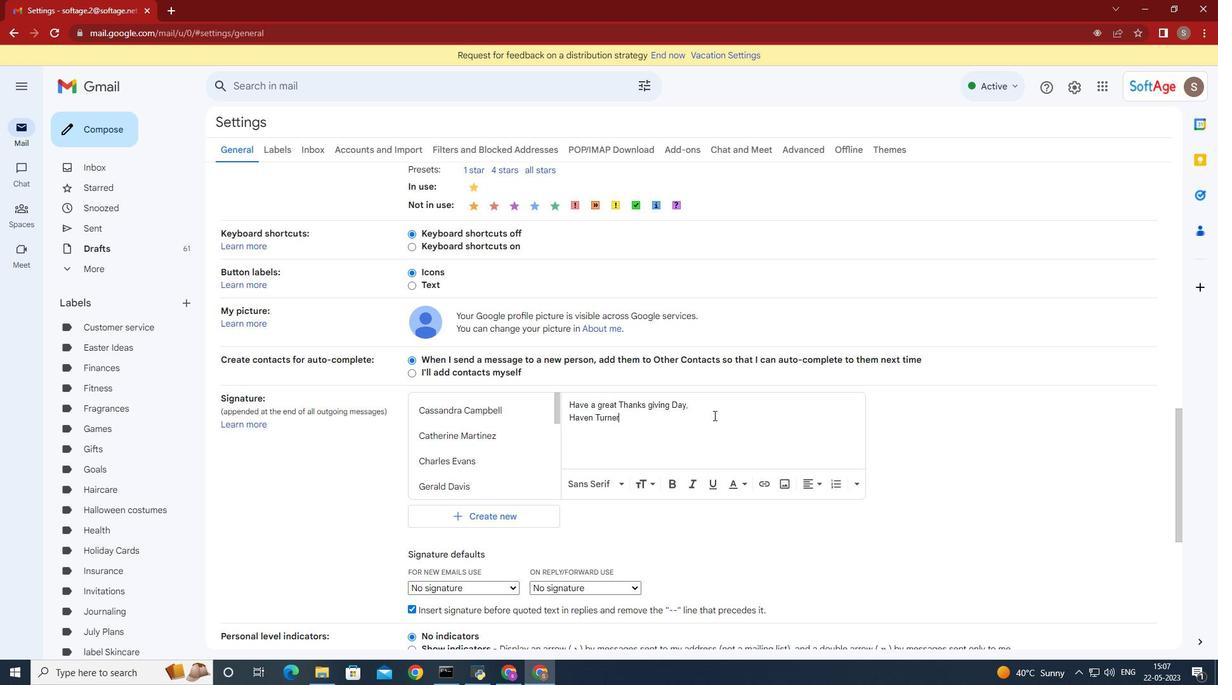 
Action: Mouse moved to (500, 461)
Screenshot: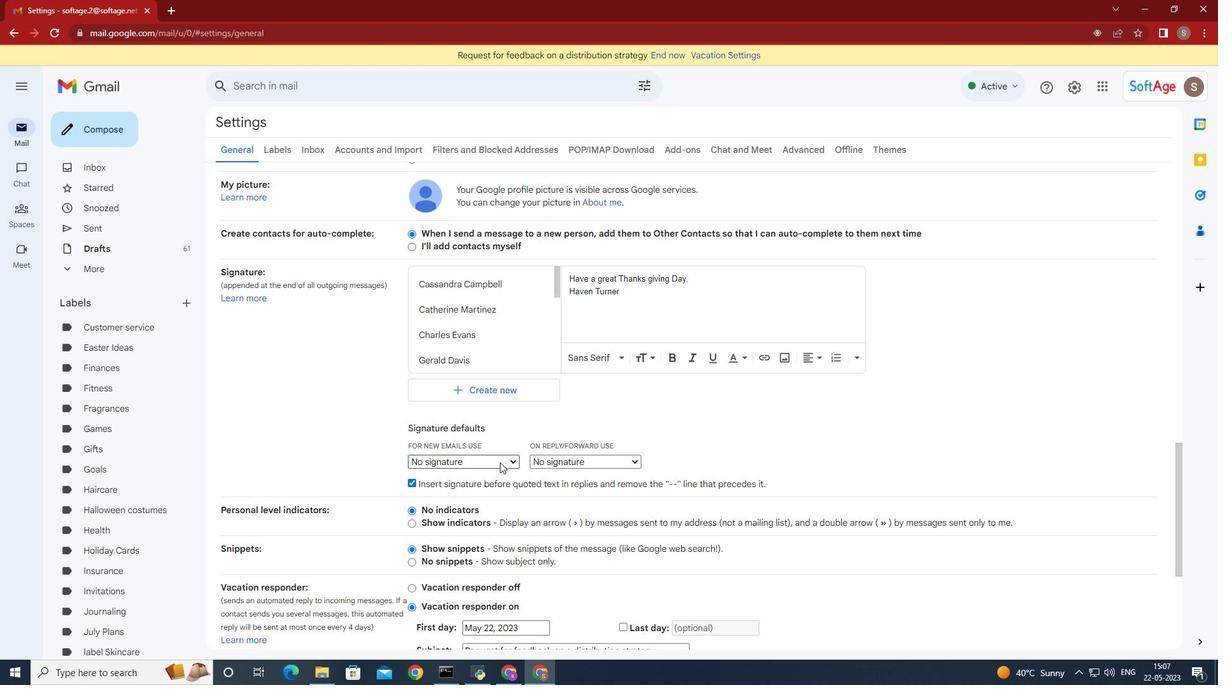 
Action: Mouse pressed left at (500, 461)
Screenshot: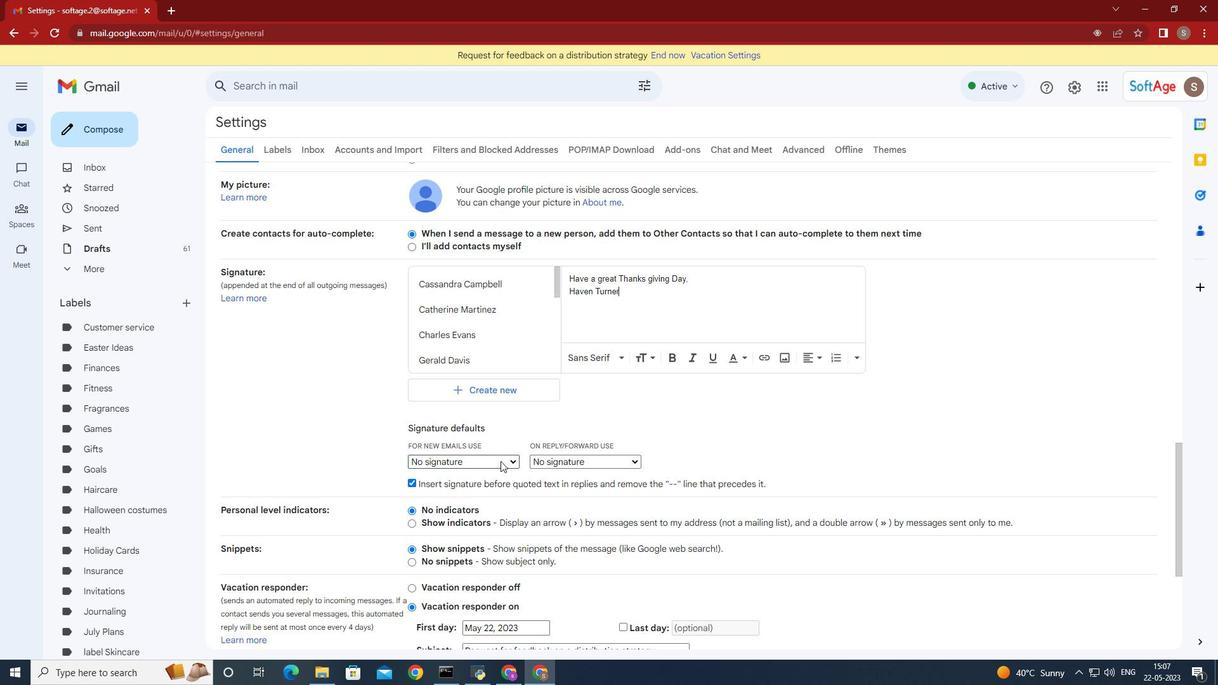 
Action: Mouse moved to (481, 605)
Screenshot: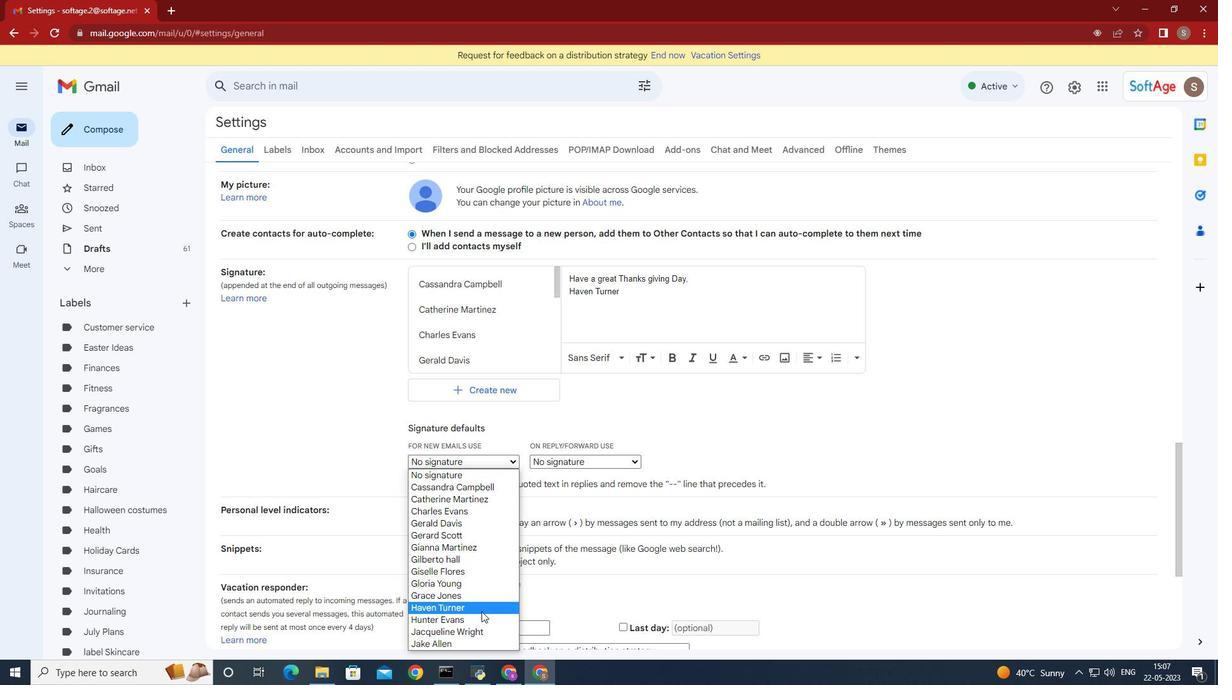 
Action: Mouse pressed left at (481, 605)
Screenshot: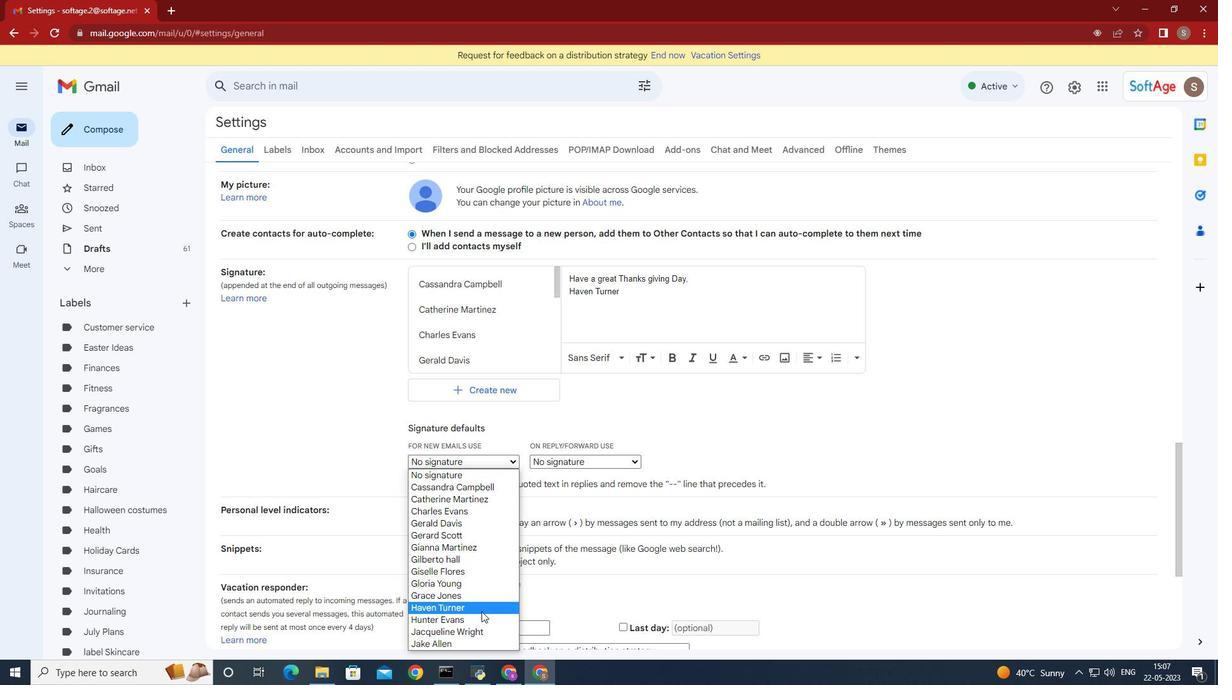 
Action: Mouse moved to (625, 460)
Screenshot: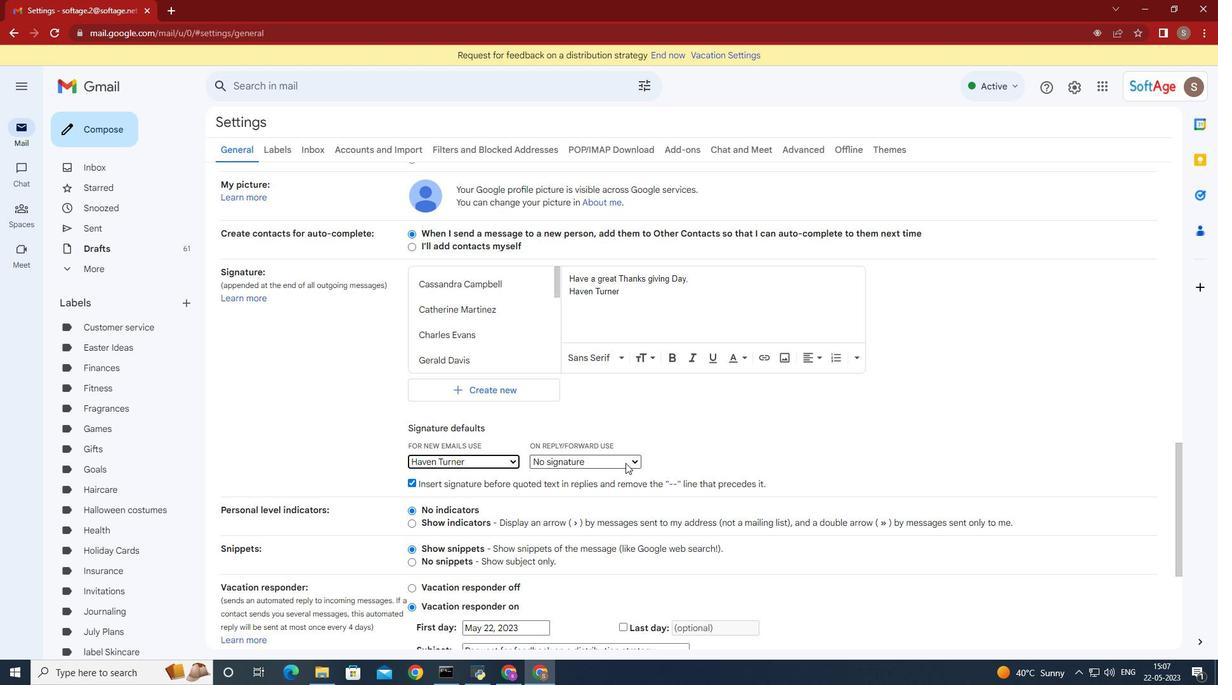 
Action: Mouse pressed left at (625, 460)
Screenshot: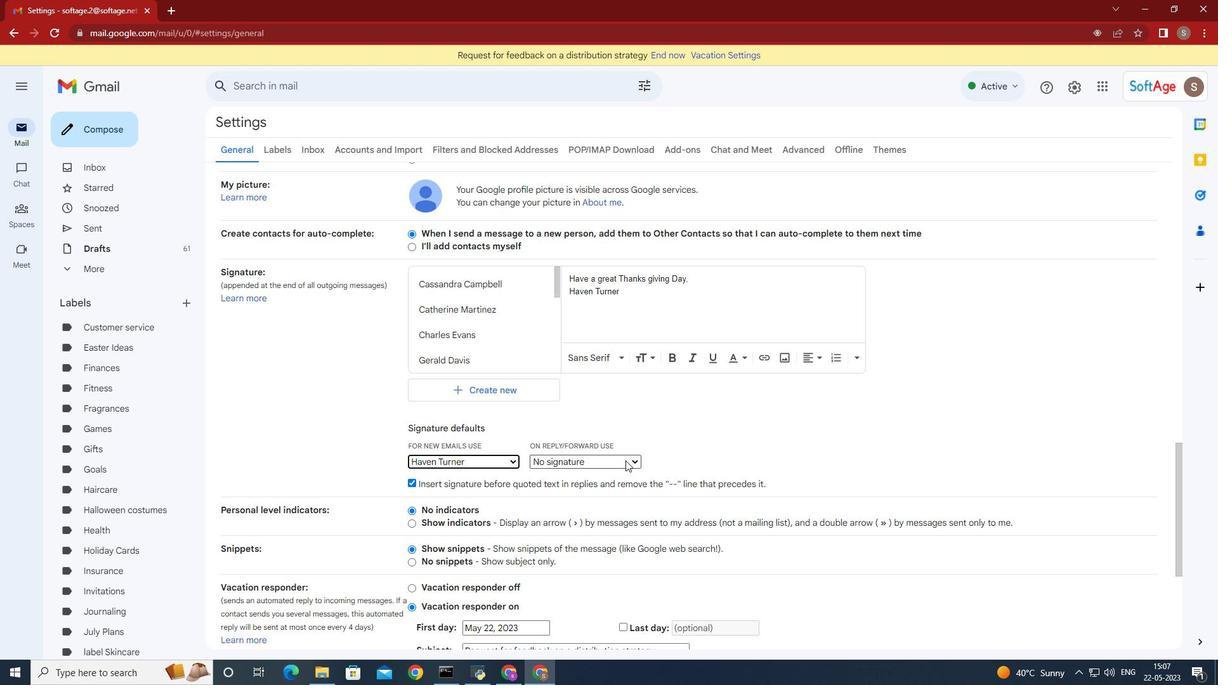 
Action: Mouse moved to (608, 603)
Screenshot: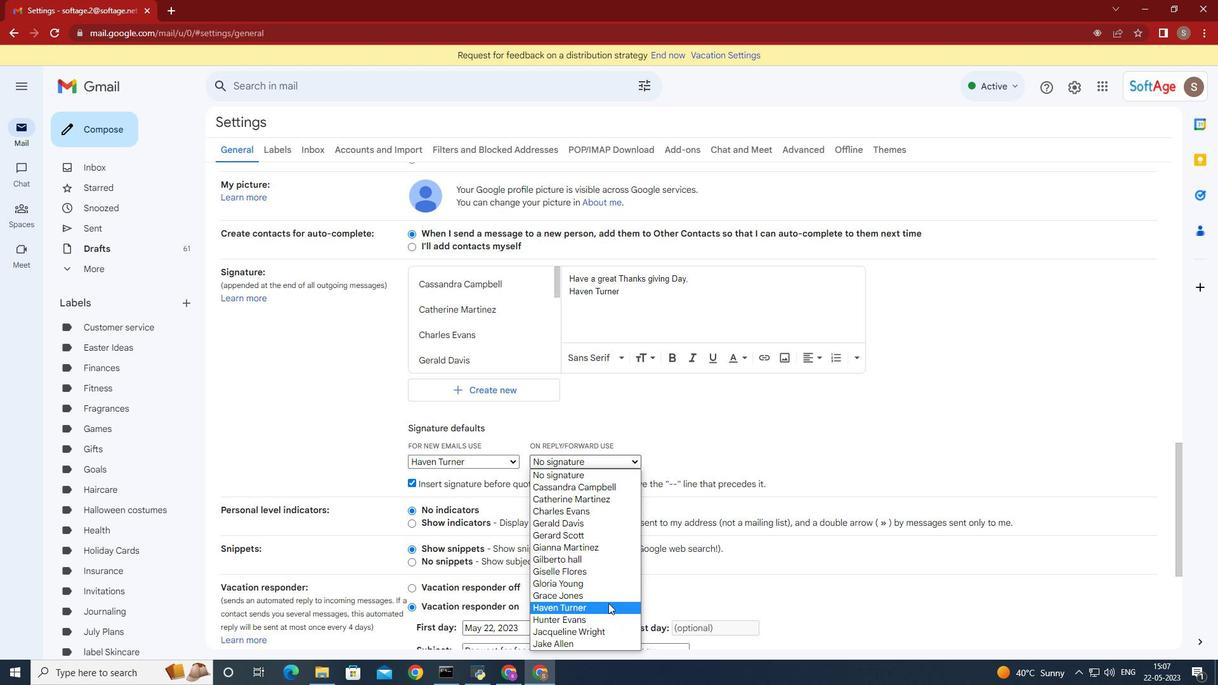 
Action: Mouse pressed left at (608, 603)
Screenshot: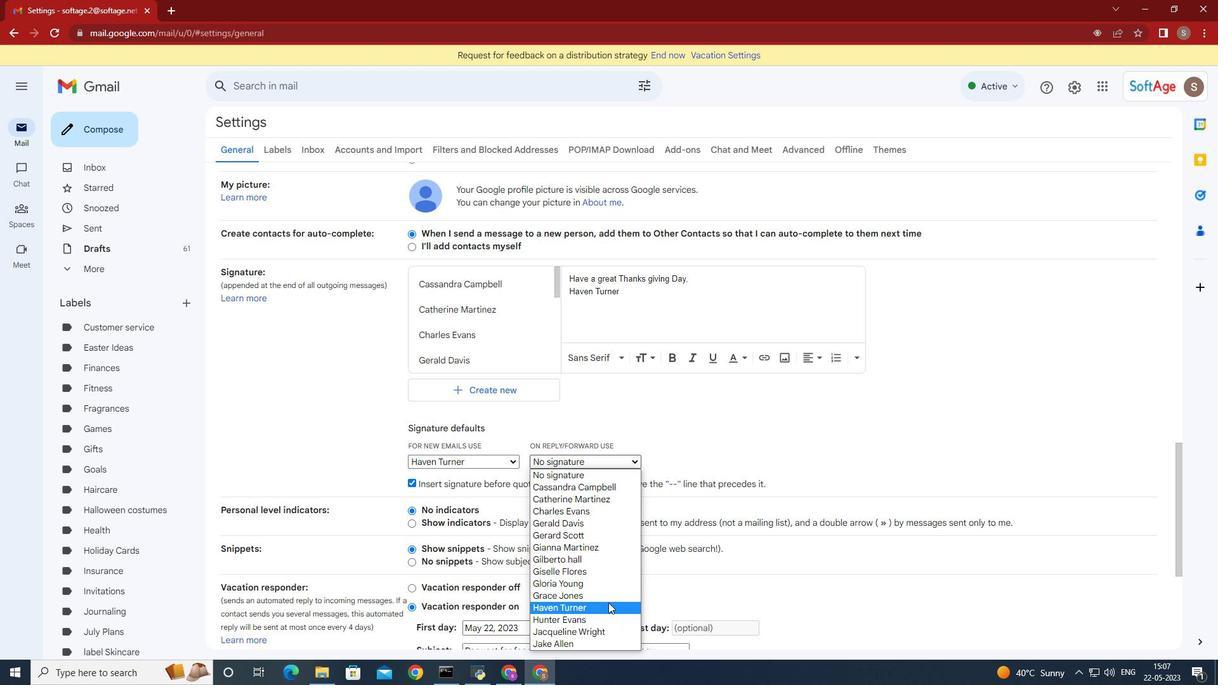 
Action: Mouse moved to (782, 497)
Screenshot: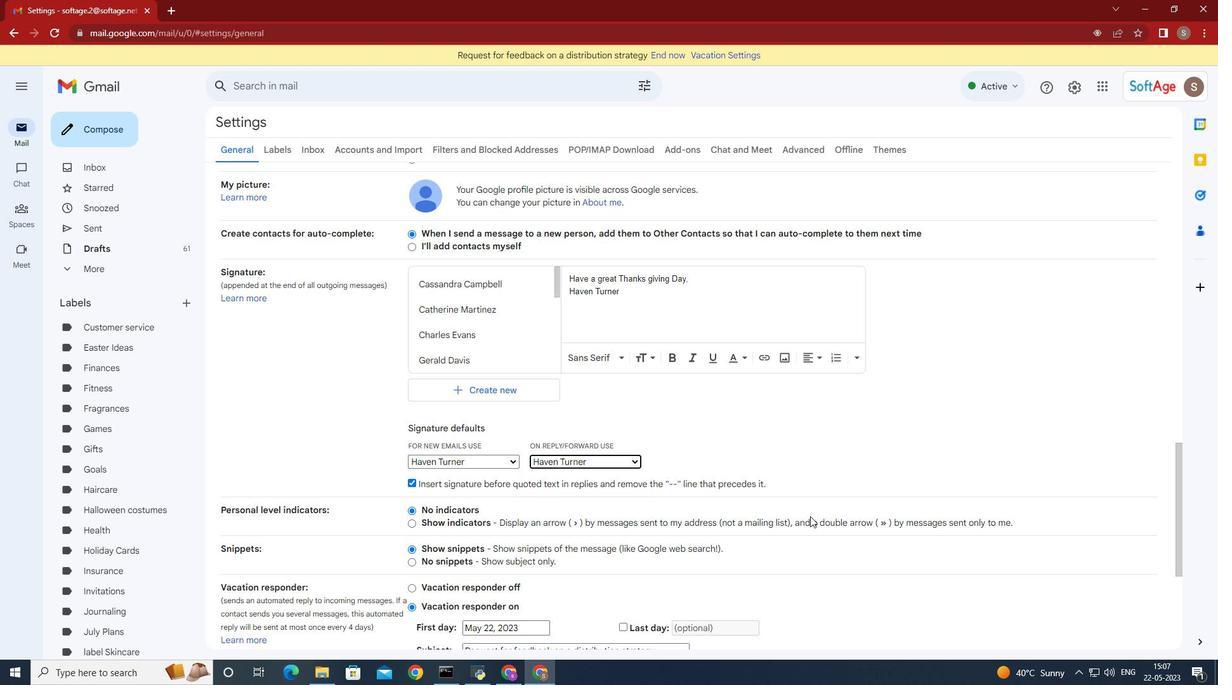
Action: Mouse scrolled (784, 497) with delta (0, 0)
Screenshot: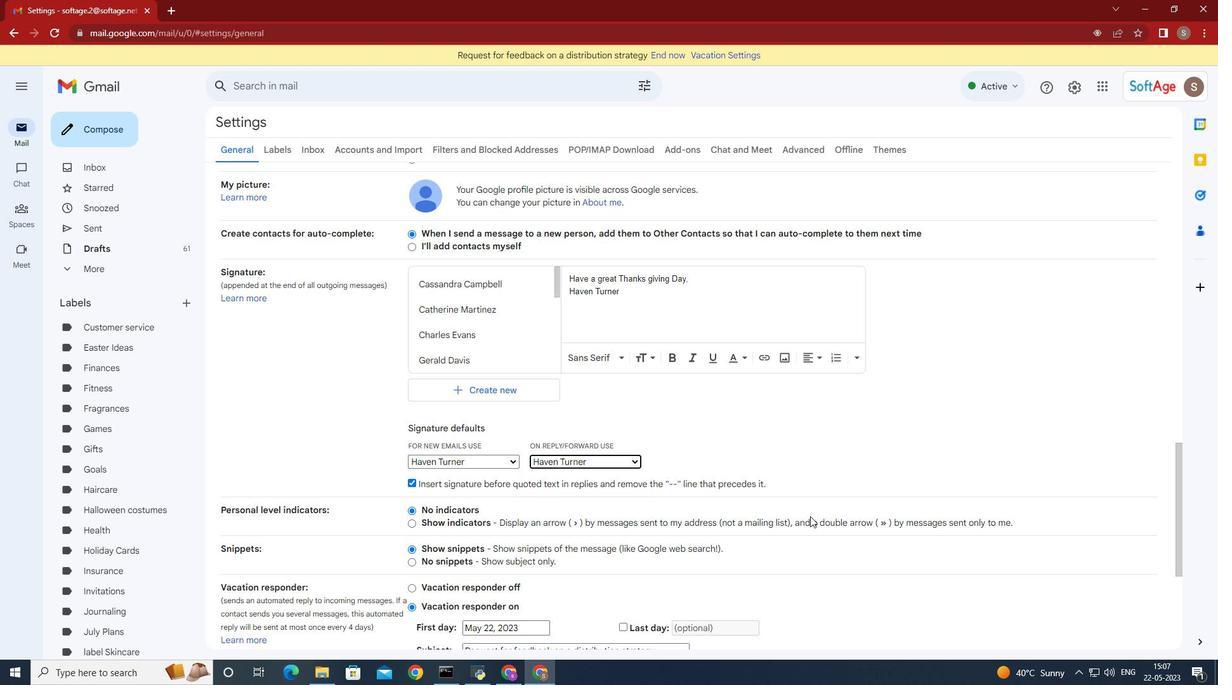 
Action: Mouse scrolled (782, 497) with delta (0, 0)
Screenshot: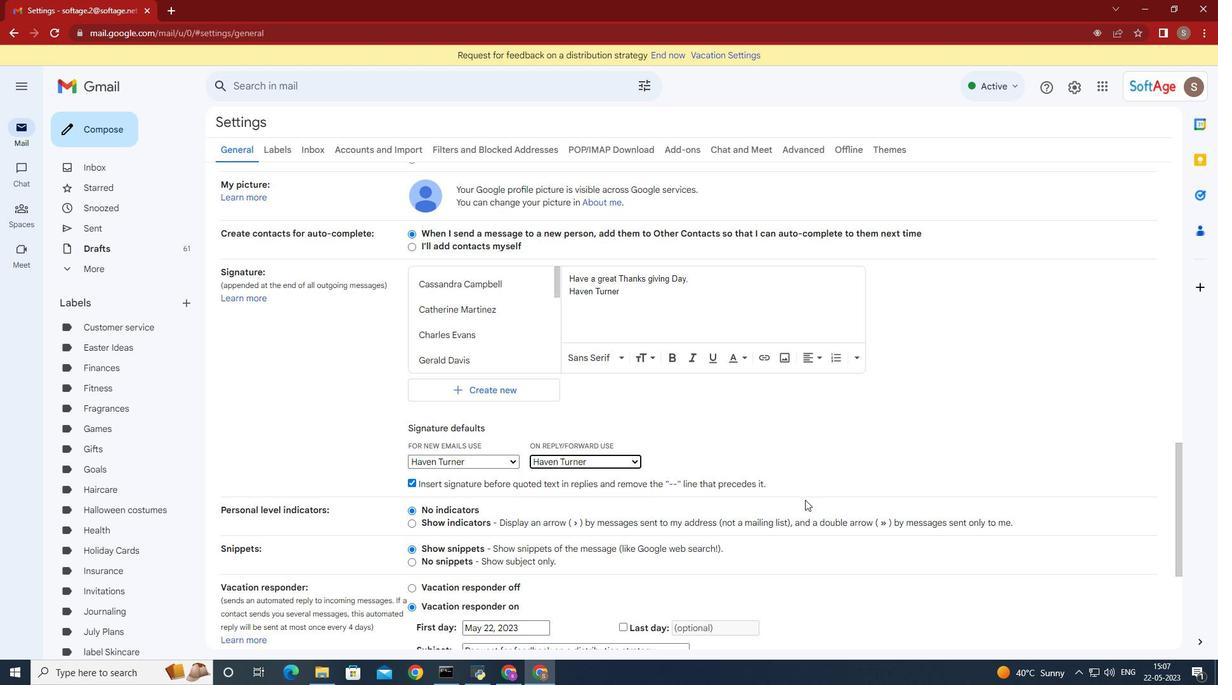 
Action: Mouse scrolled (782, 497) with delta (0, 0)
Screenshot: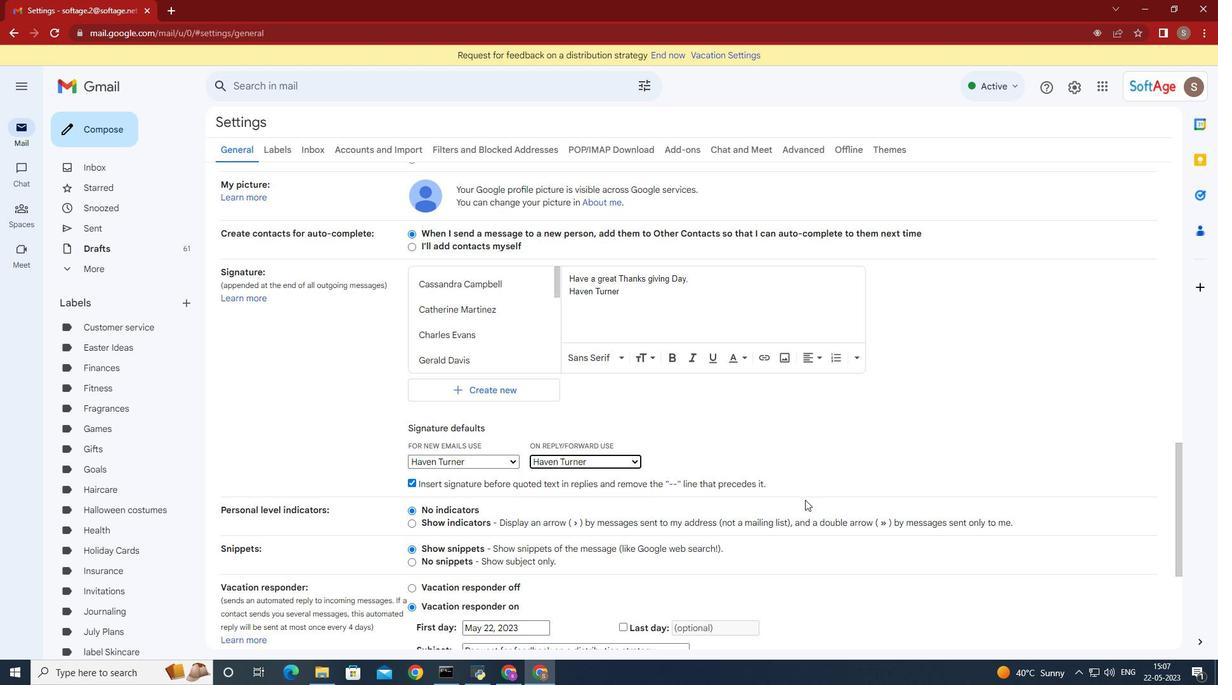 
Action: Mouse scrolled (782, 497) with delta (0, 0)
Screenshot: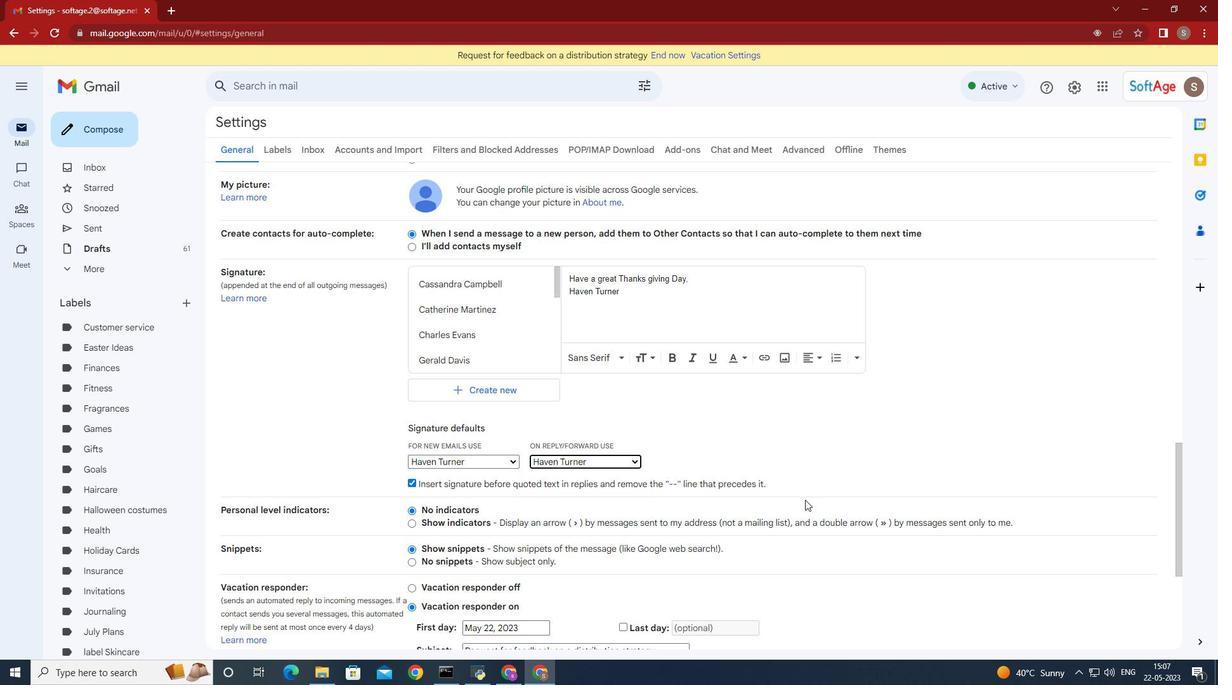
Action: Mouse moved to (784, 500)
Screenshot: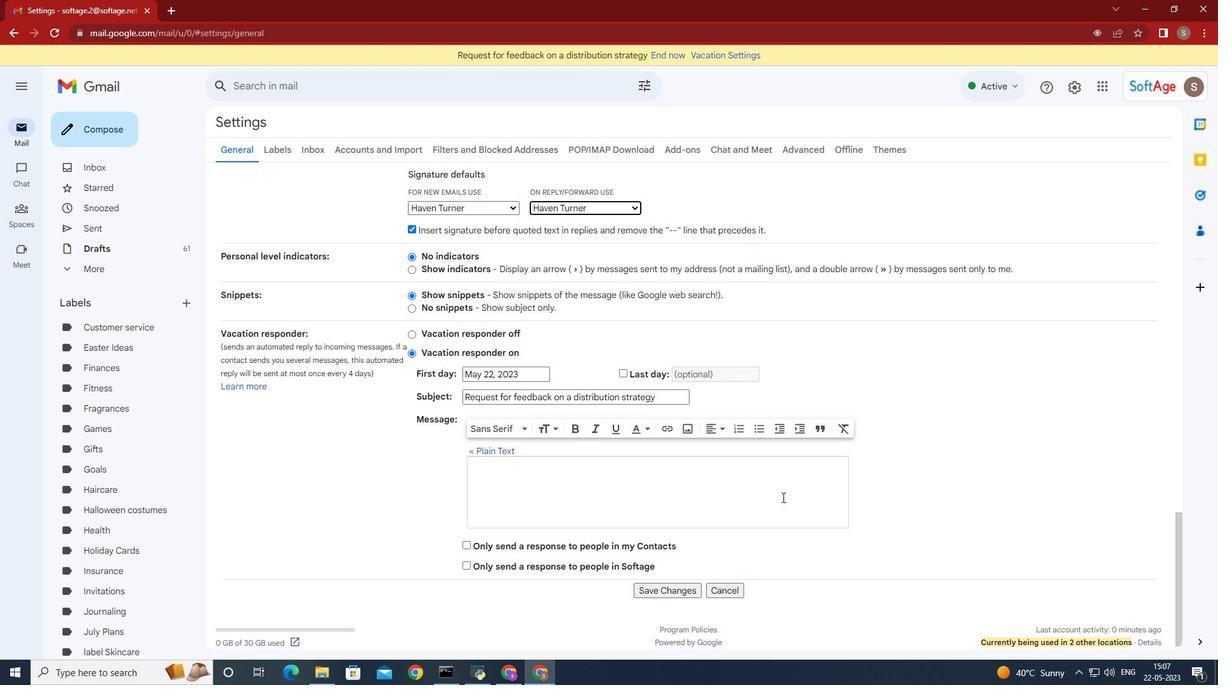 
Action: Mouse scrolled (784, 499) with delta (0, 0)
Screenshot: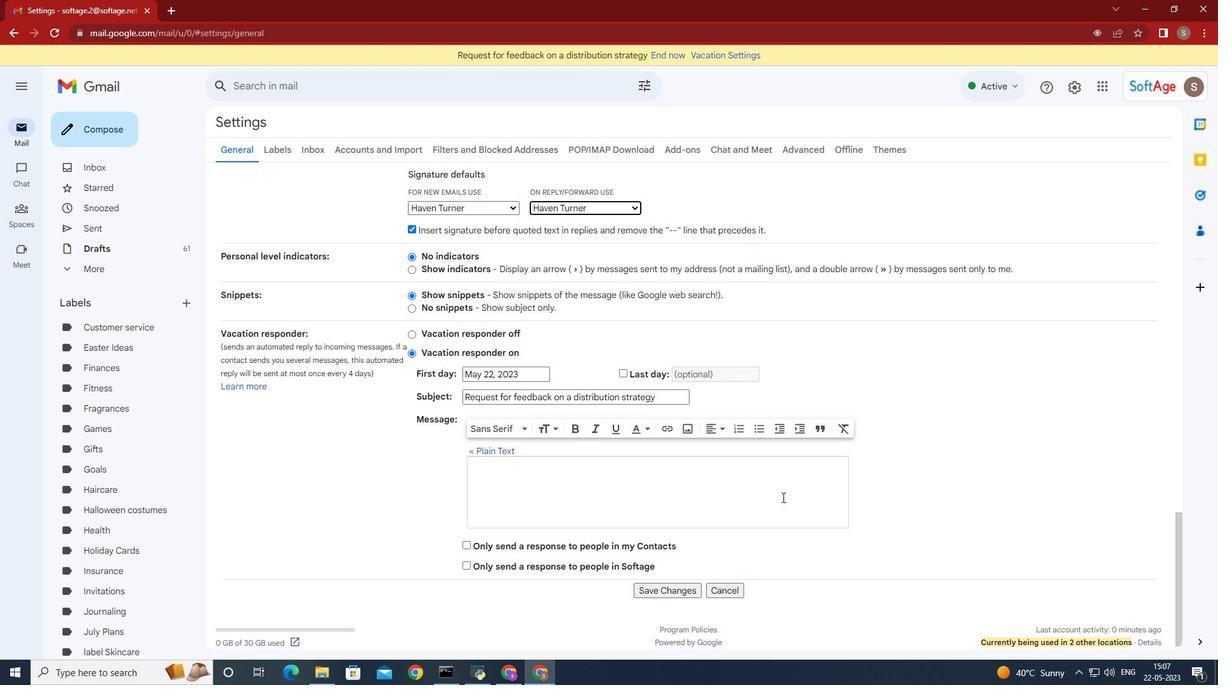 
Action: Mouse scrolled (784, 499) with delta (0, 0)
Screenshot: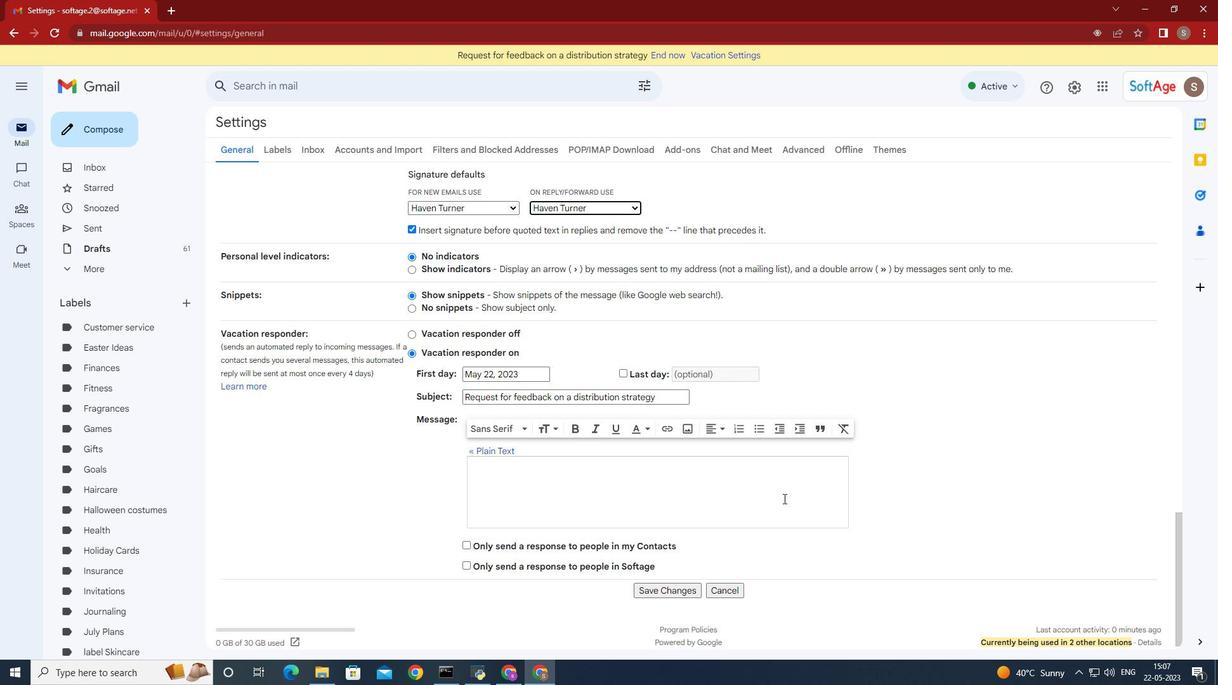 
Action: Mouse scrolled (784, 499) with delta (0, 0)
Screenshot: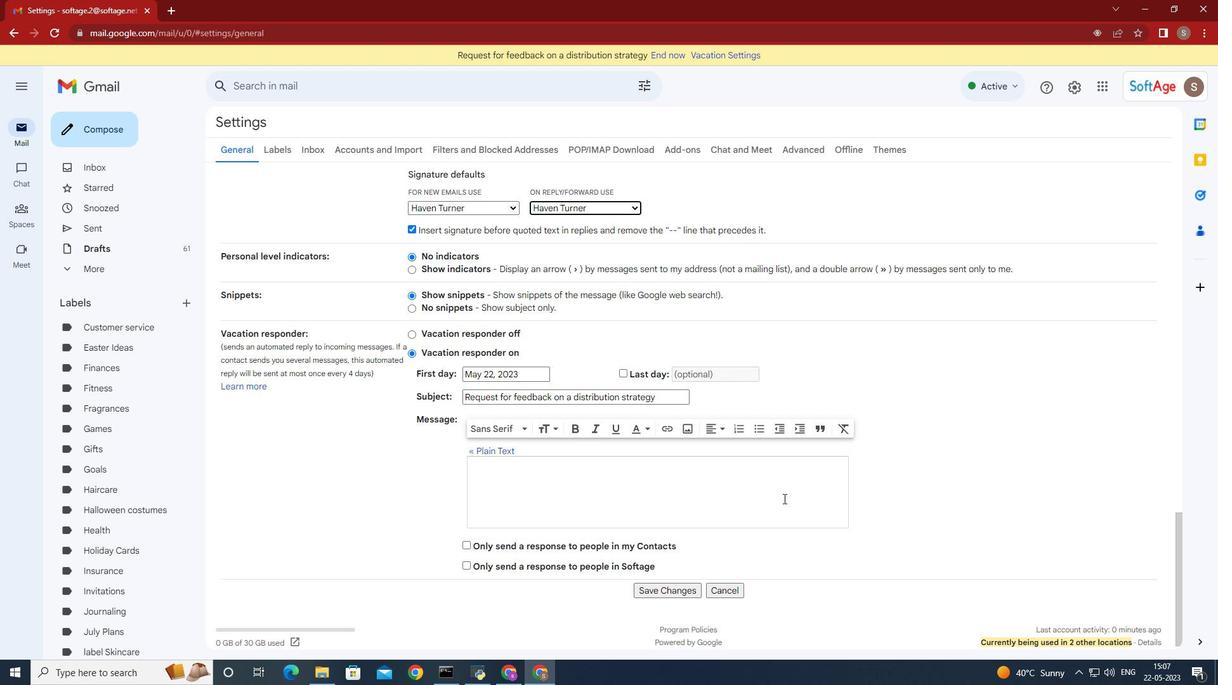 
Action: Mouse moved to (659, 583)
Screenshot: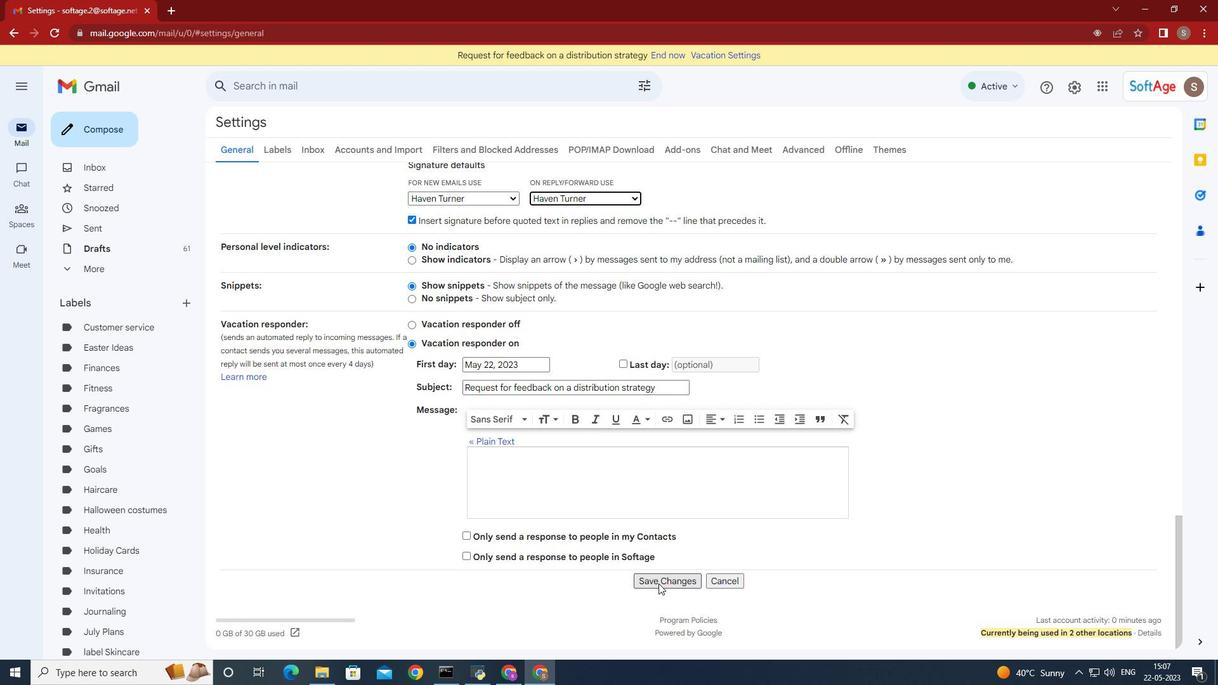 
Action: Mouse pressed left at (659, 583)
Screenshot: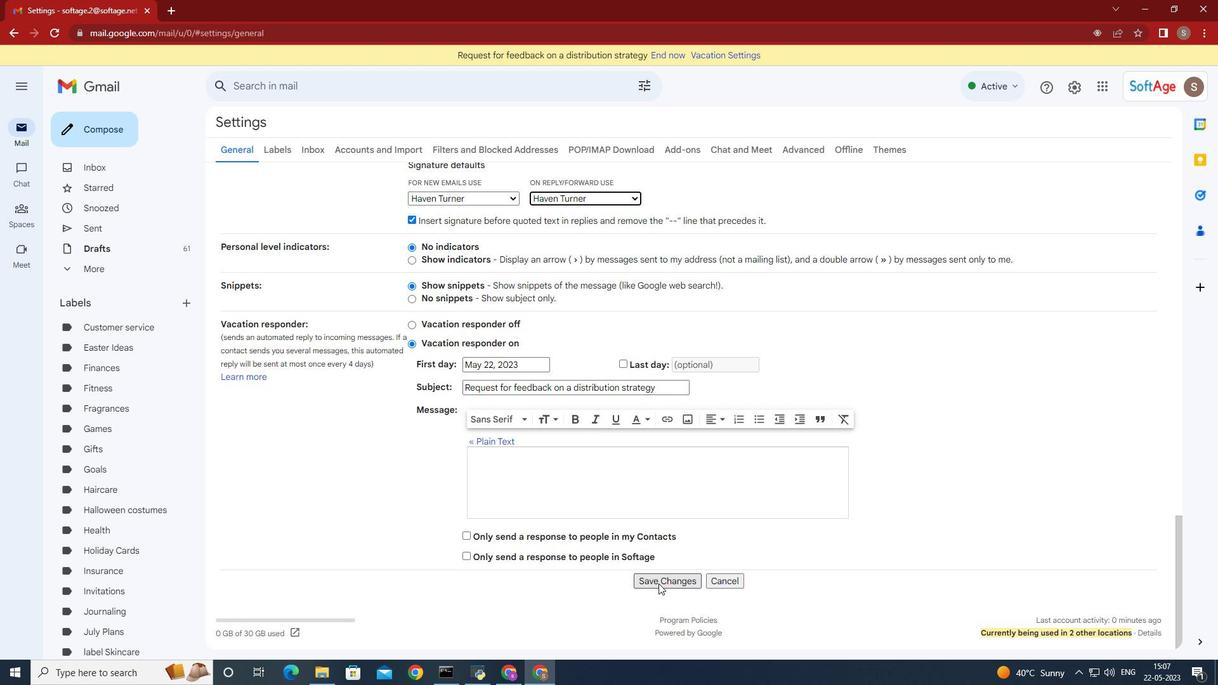 
Action: Mouse moved to (115, 126)
Screenshot: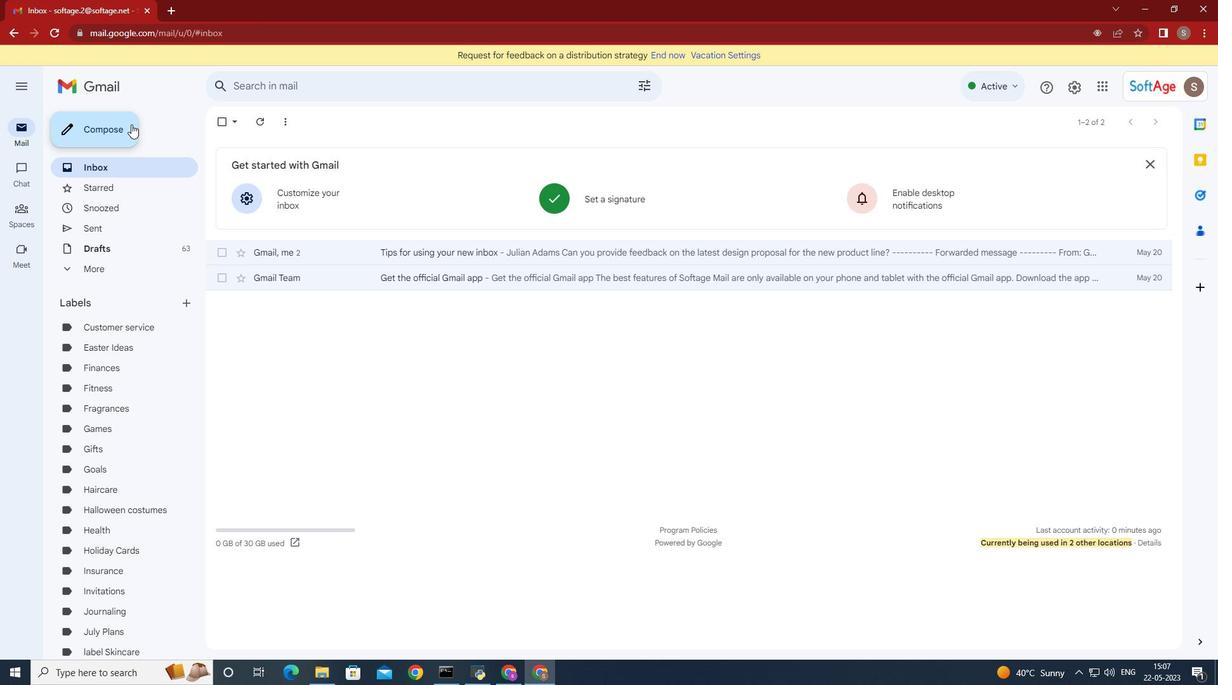 
Action: Mouse pressed left at (115, 126)
Screenshot: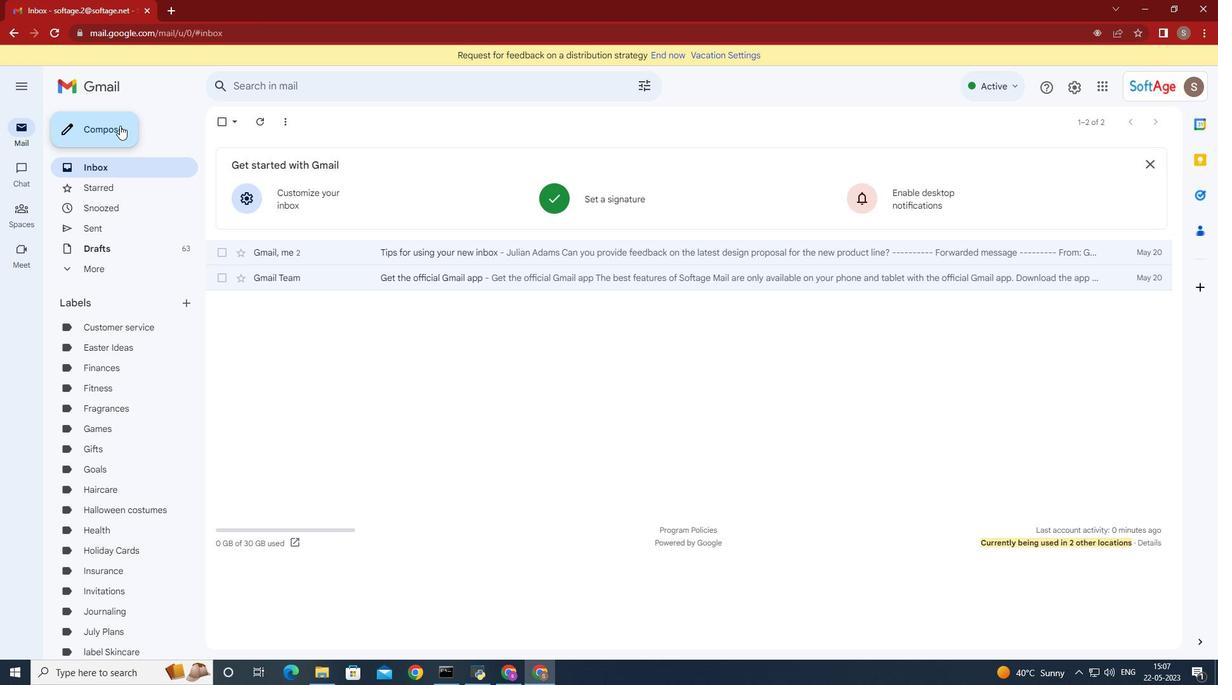 
Action: Mouse moved to (852, 356)
Screenshot: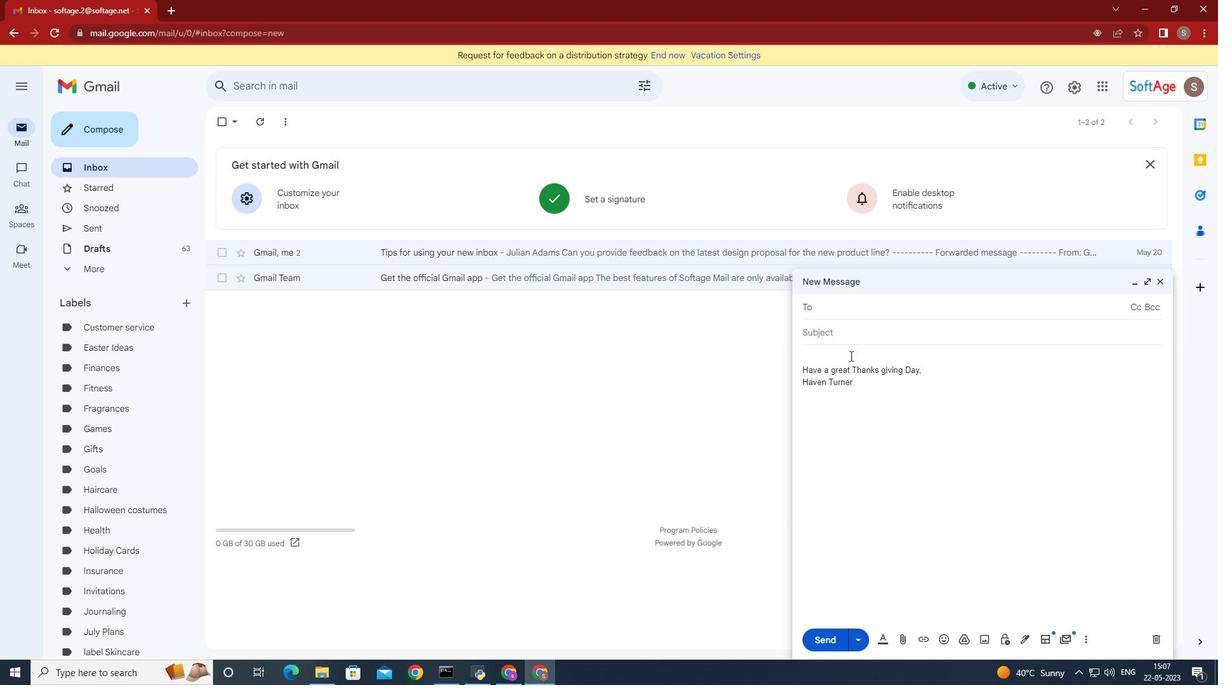 
Action: Key pressed <Key.shift>Softage.8
Screenshot: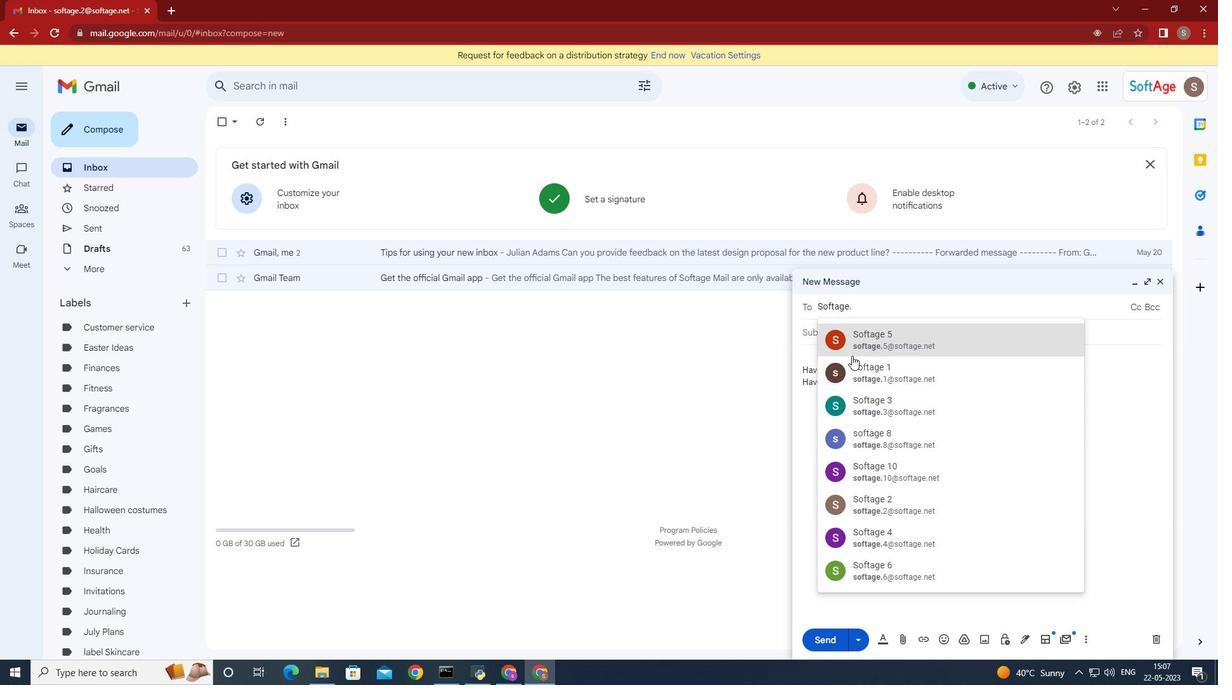 
Action: Mouse pressed left at (852, 356)
Screenshot: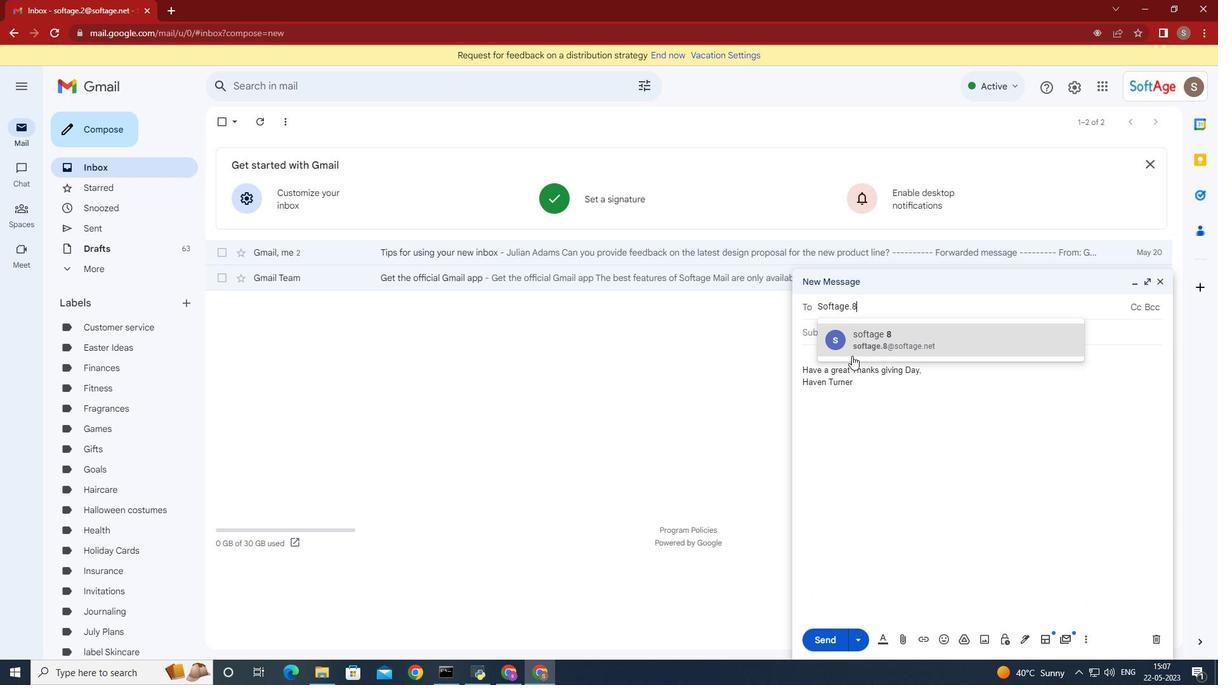 
Action: Mouse moved to (184, 306)
Screenshot: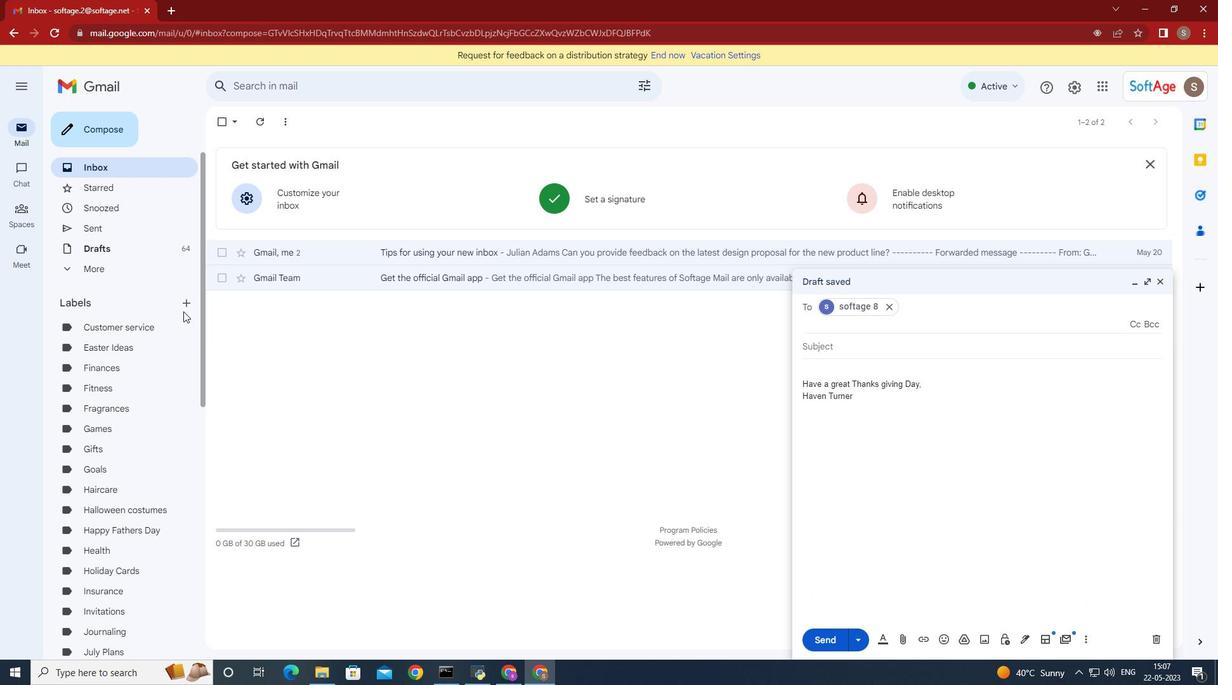 
Action: Mouse pressed left at (184, 306)
Screenshot: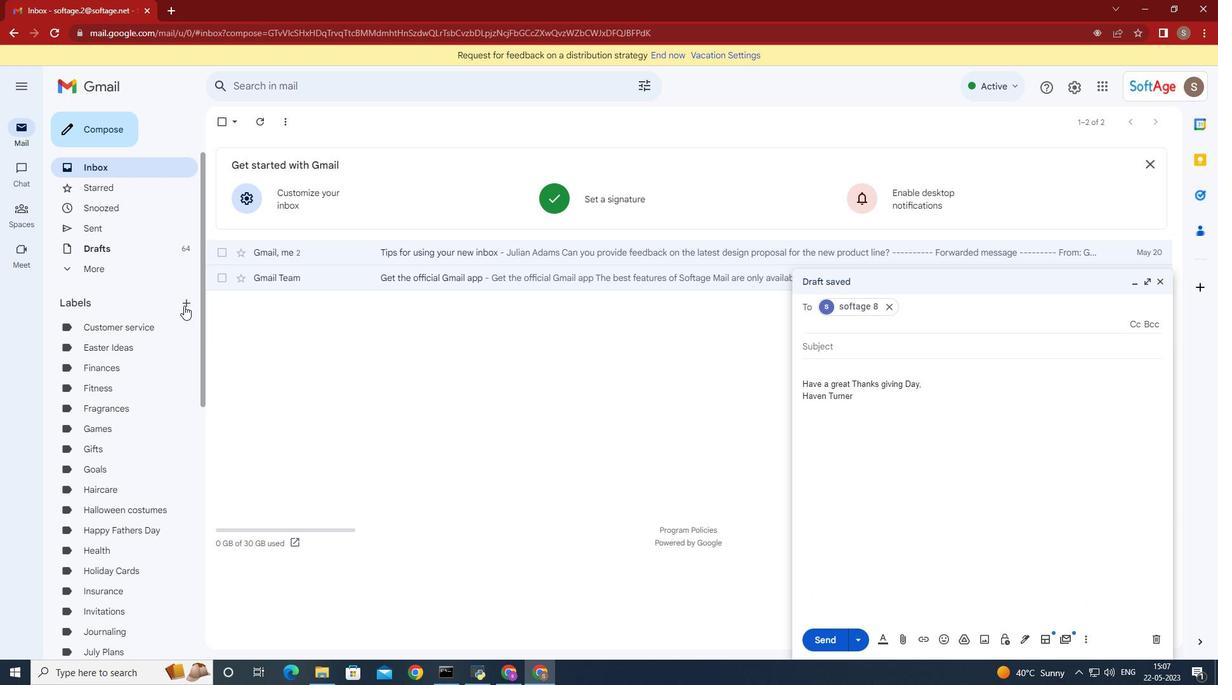 
Action: Mouse moved to (526, 352)
Screenshot: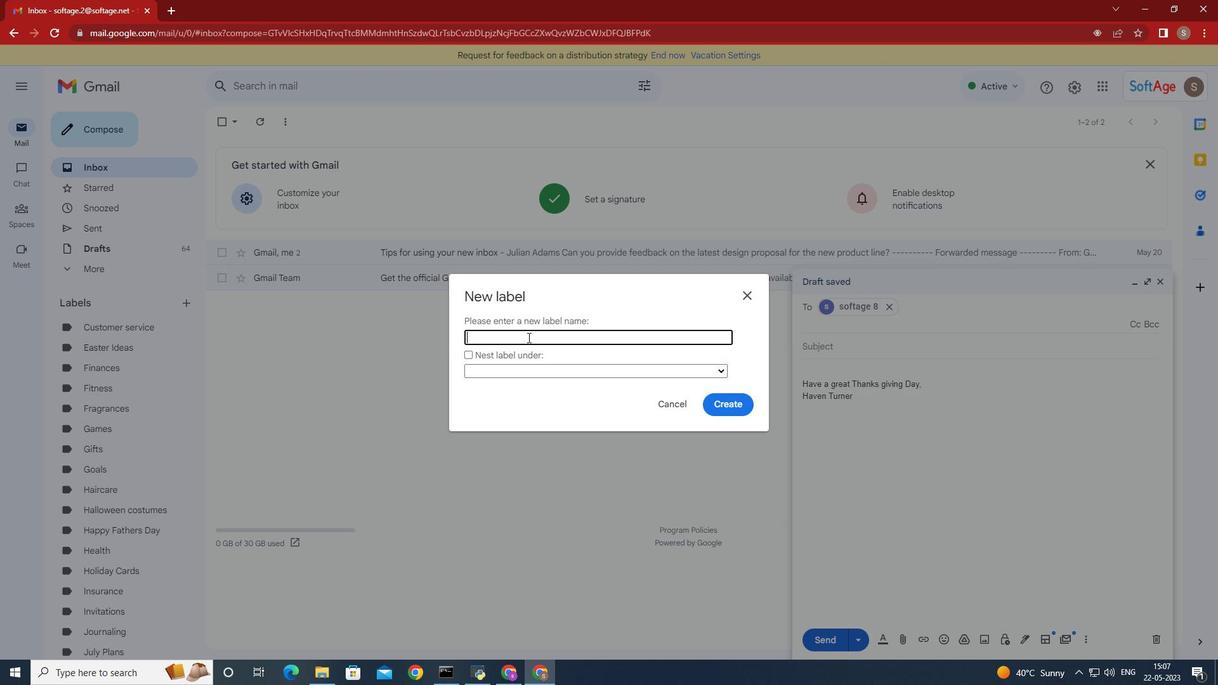 
Action: Key pressed <Key.shift>Cycling
Screenshot: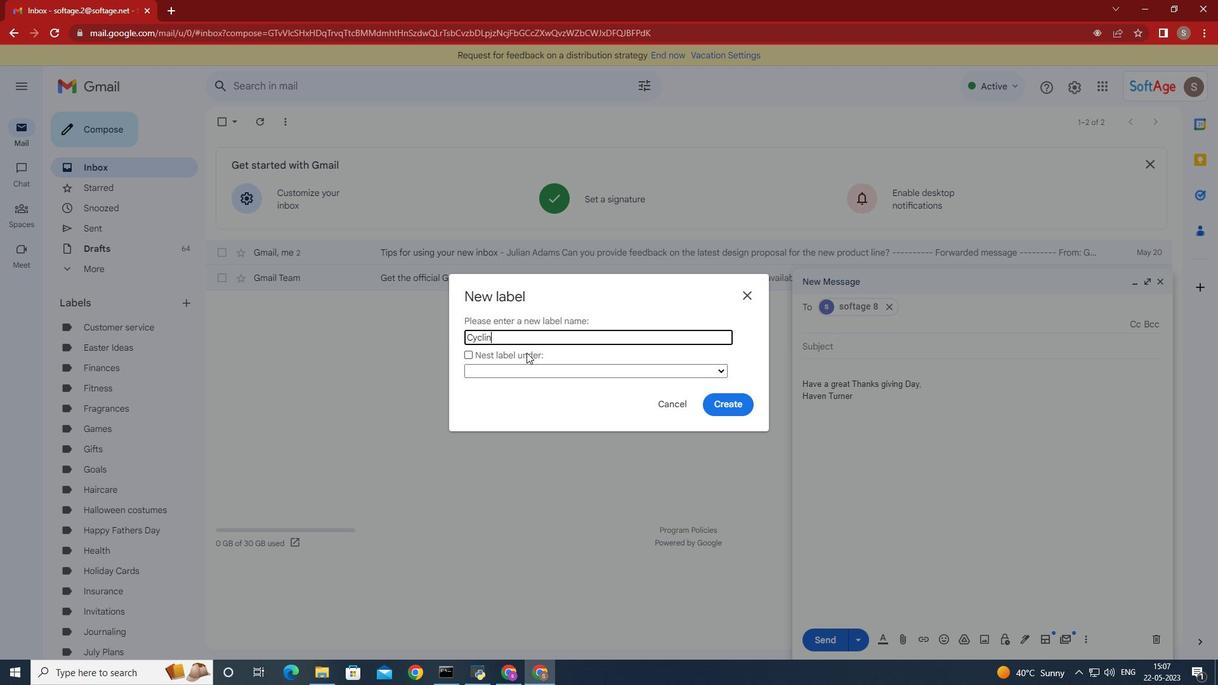 
Action: Mouse moved to (727, 408)
Screenshot: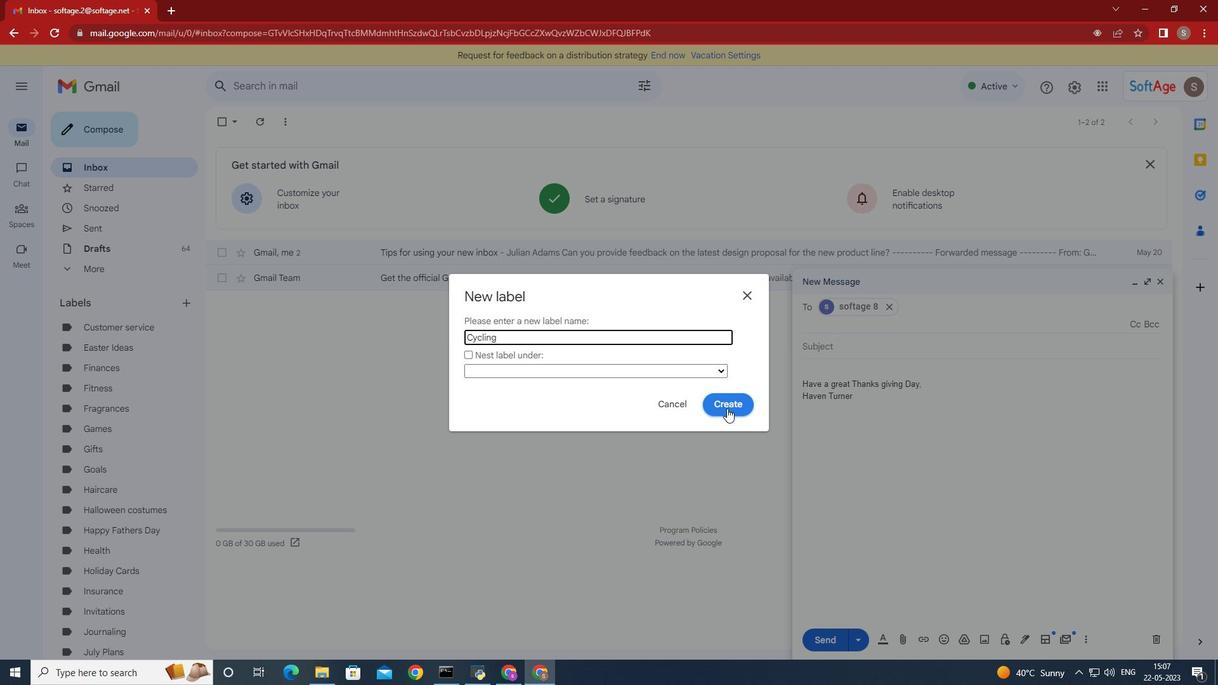 
Action: Mouse pressed left at (727, 408)
Screenshot: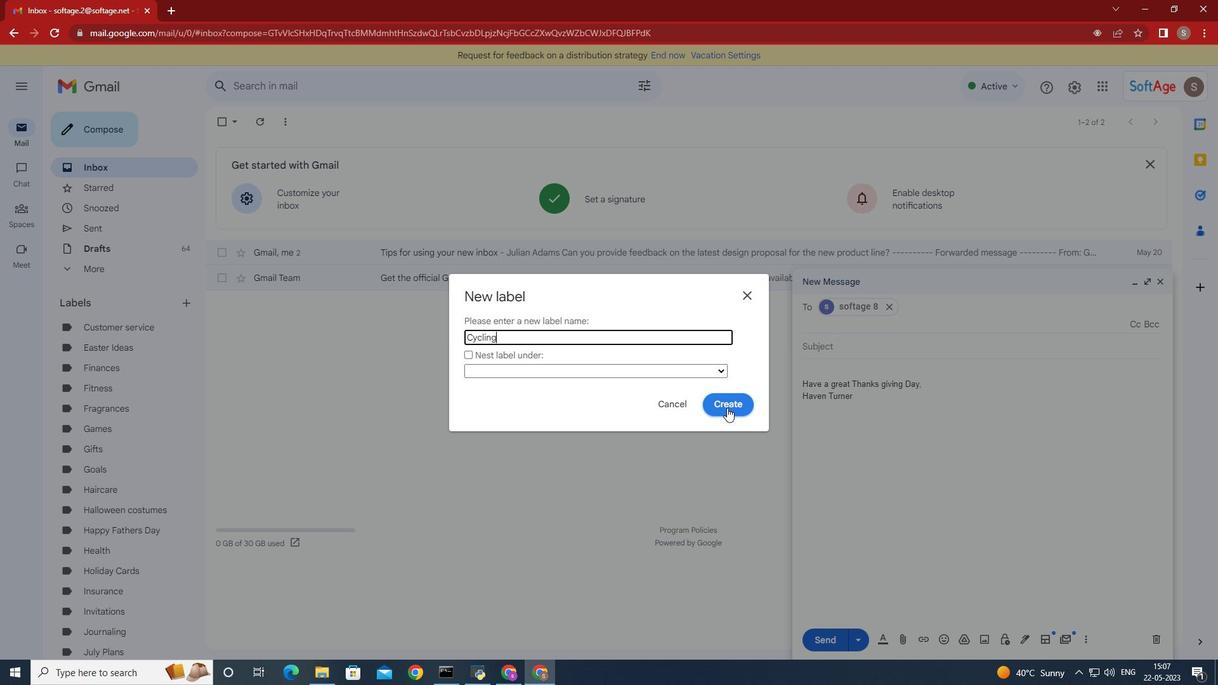 
